 Task: Add a condition where "Channel Is" instagram direct" in pending tickets.
Action: Mouse moved to (90, 465)
Screenshot: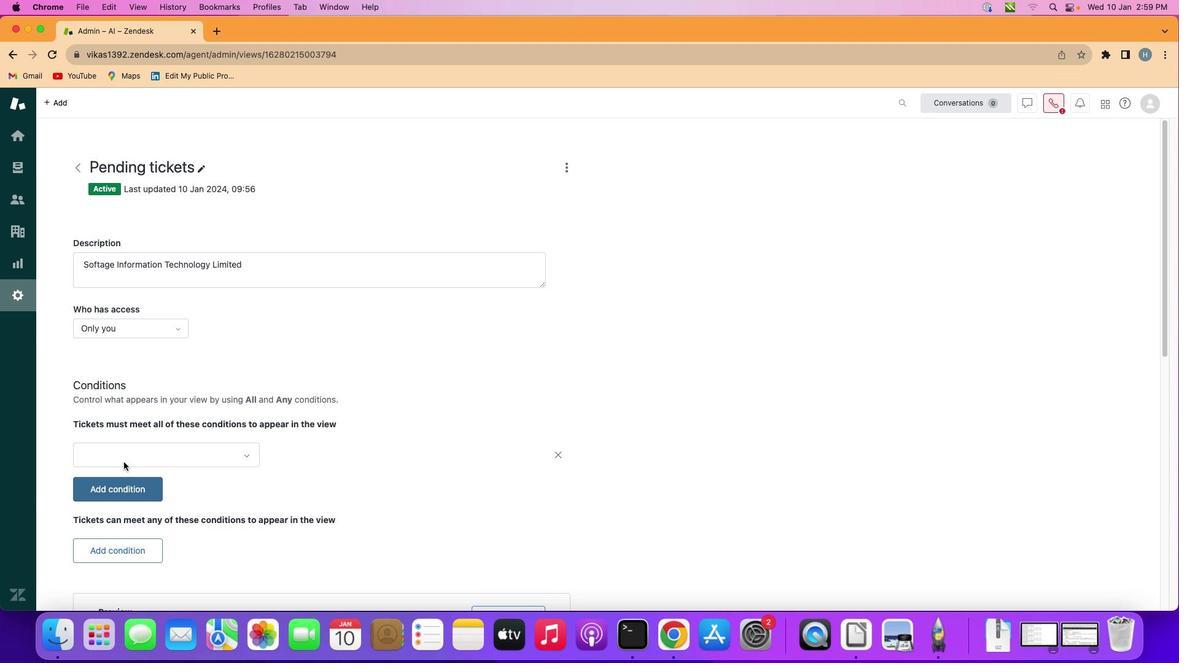 
Action: Mouse pressed left at (90, 465)
Screenshot: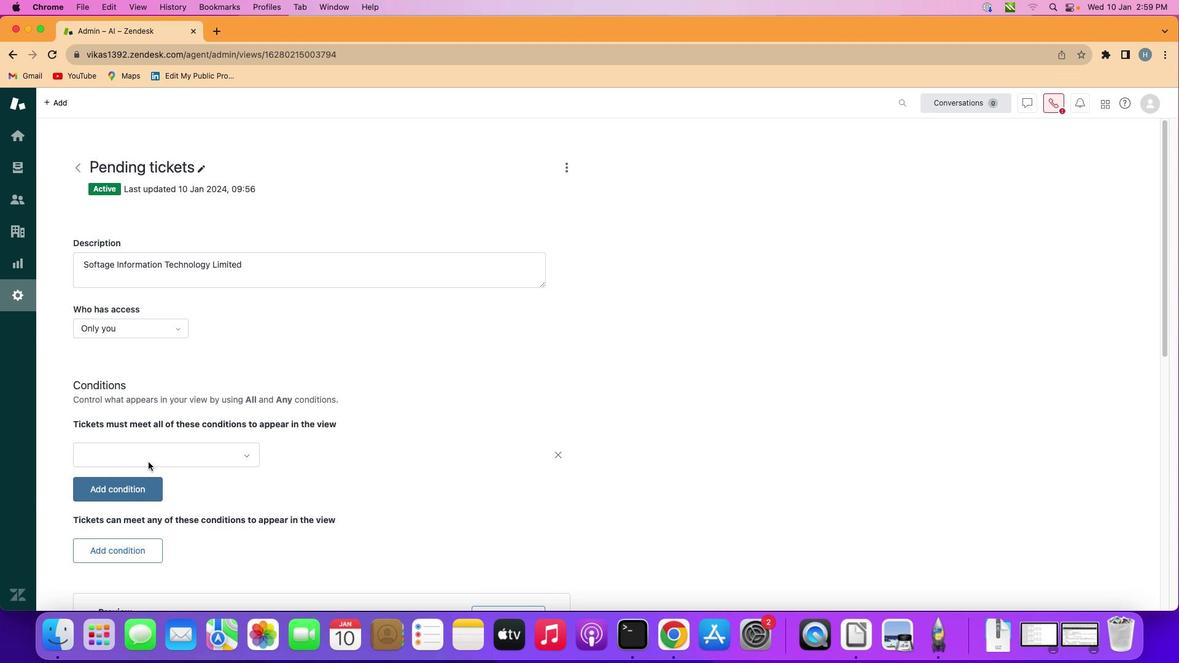
Action: Mouse moved to (164, 462)
Screenshot: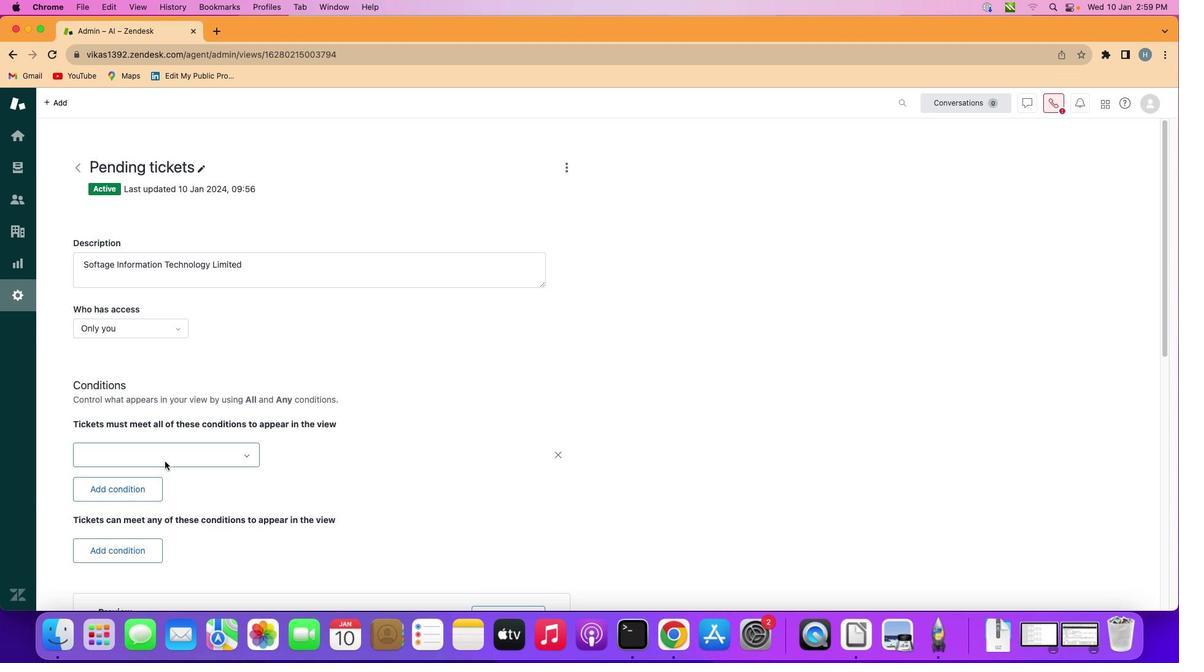 
Action: Mouse pressed left at (164, 462)
Screenshot: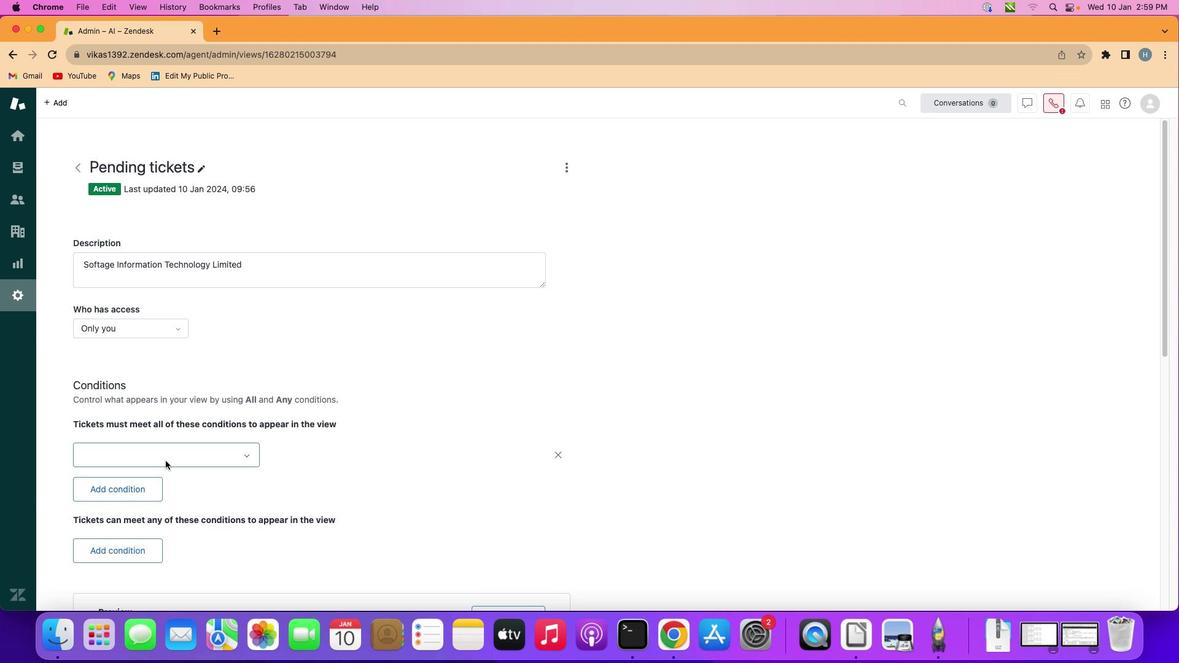 
Action: Mouse moved to (181, 355)
Screenshot: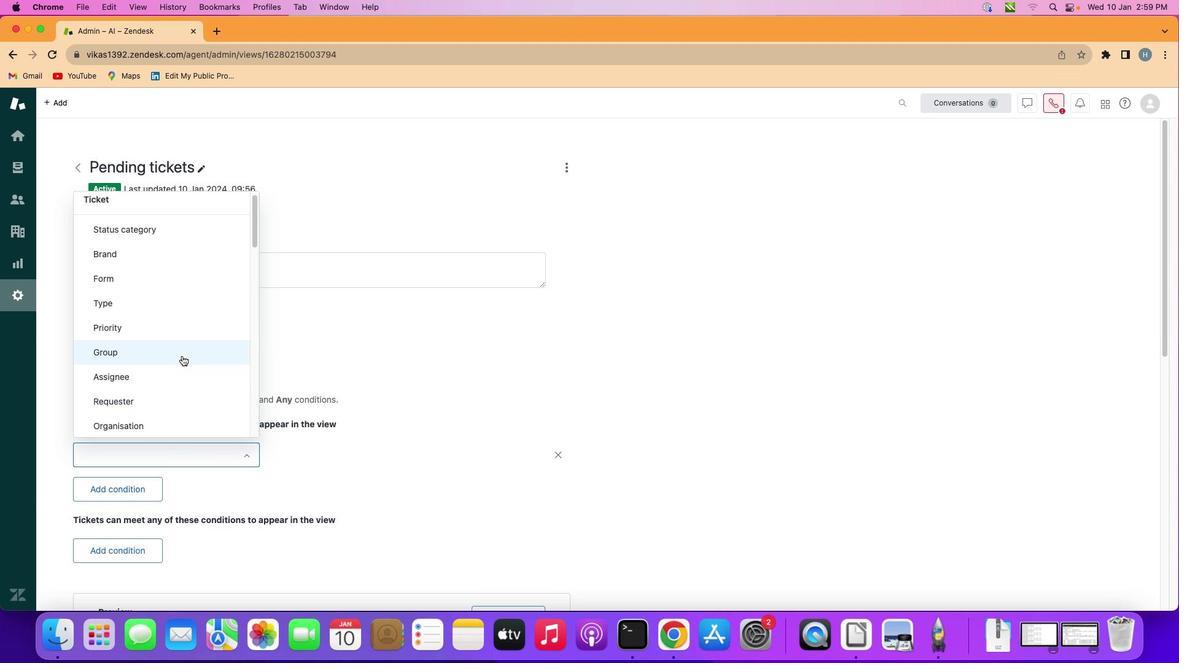 
Action: Mouse scrolled (181, 355) with delta (0, 0)
Screenshot: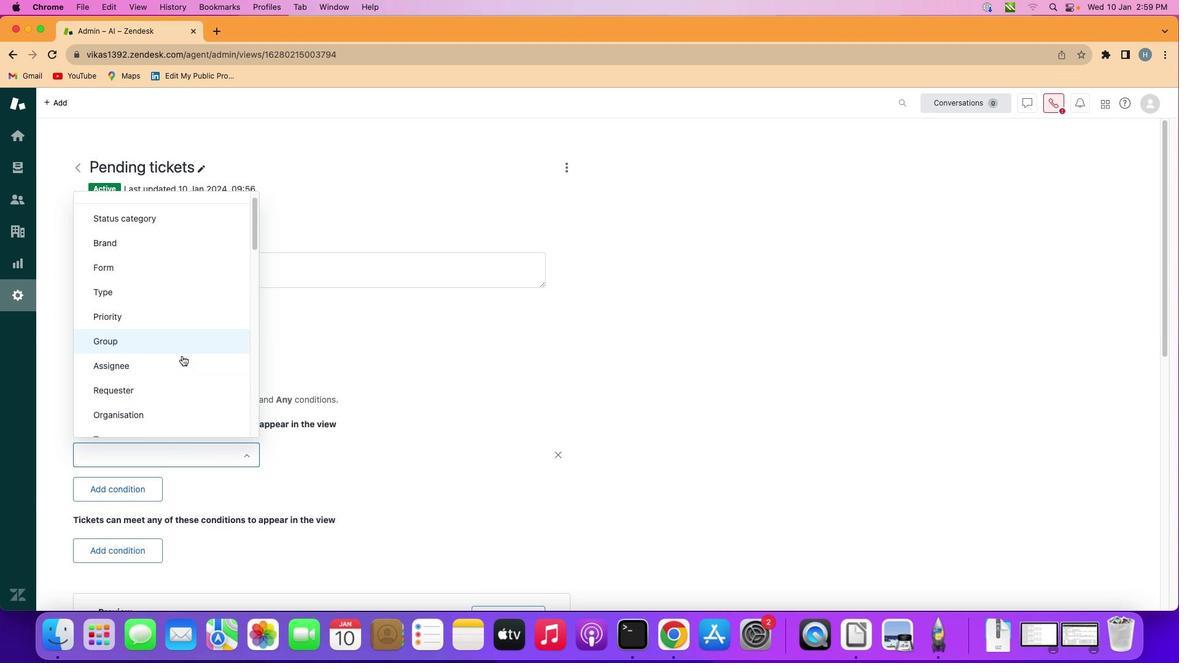 
Action: Mouse scrolled (181, 355) with delta (0, 0)
Screenshot: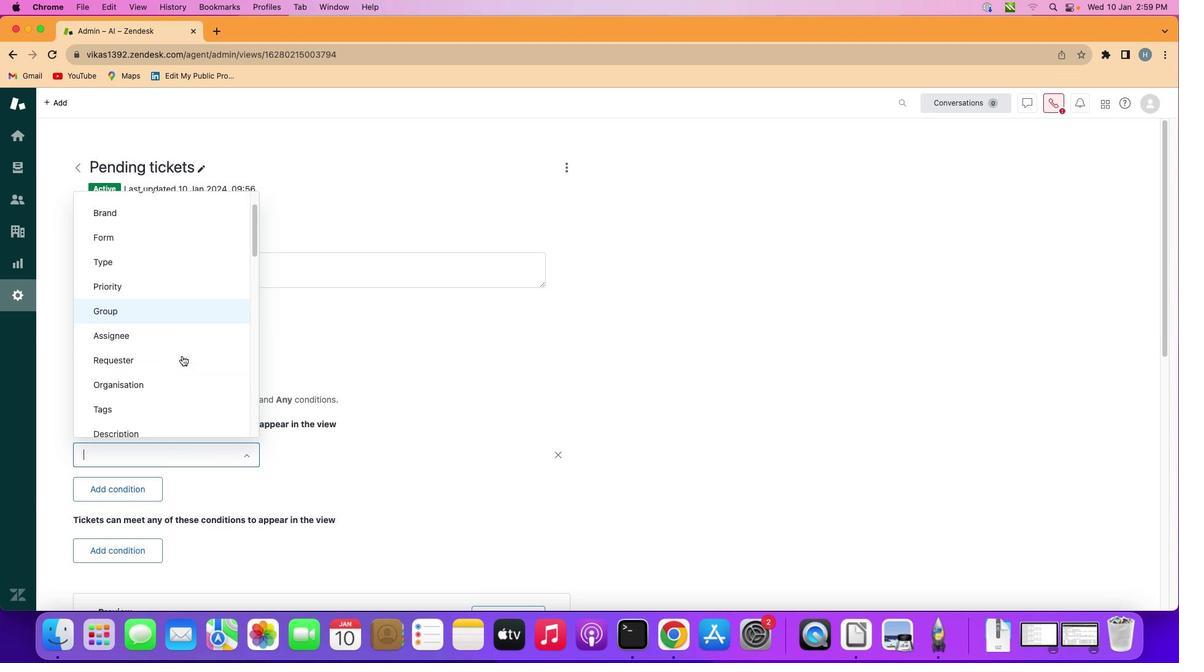 
Action: Mouse scrolled (181, 355) with delta (0, 0)
Screenshot: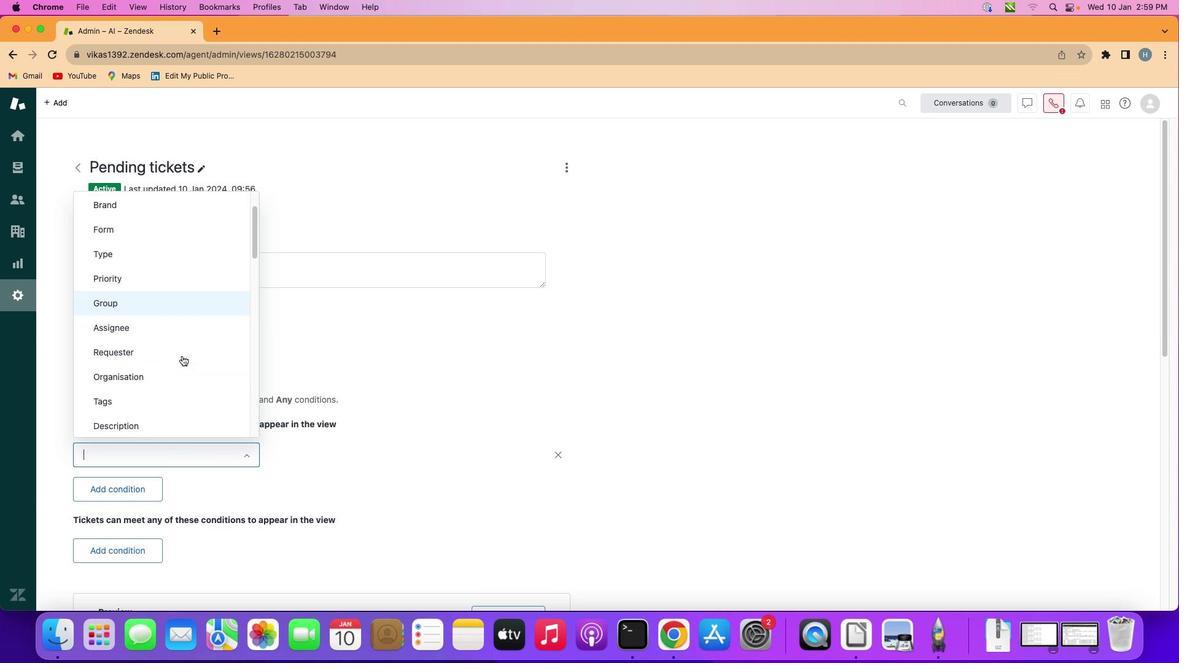 
Action: Mouse scrolled (181, 355) with delta (0, 0)
Screenshot: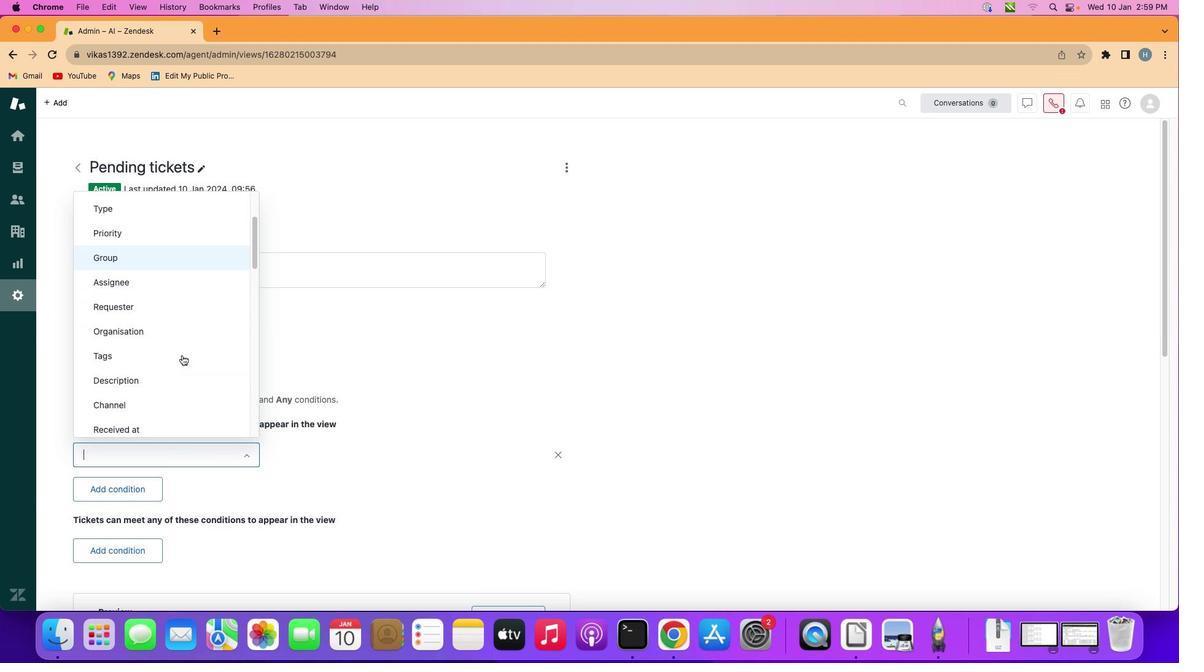 
Action: Mouse moved to (181, 355)
Screenshot: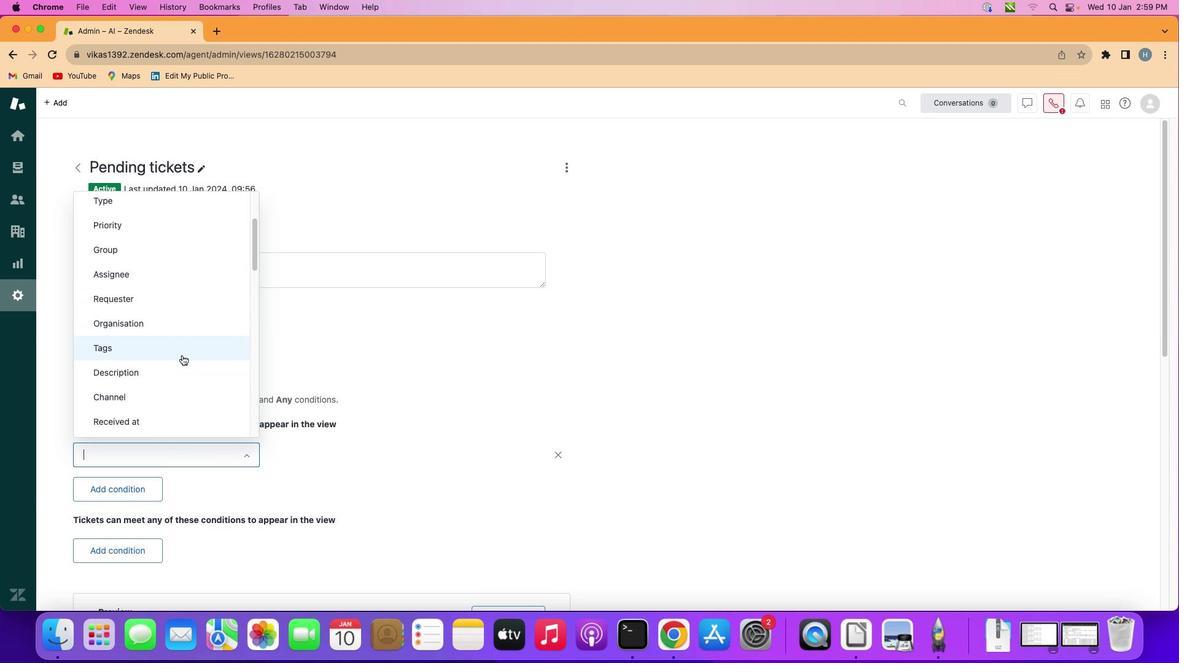 
Action: Mouse scrolled (181, 355) with delta (0, 0)
Screenshot: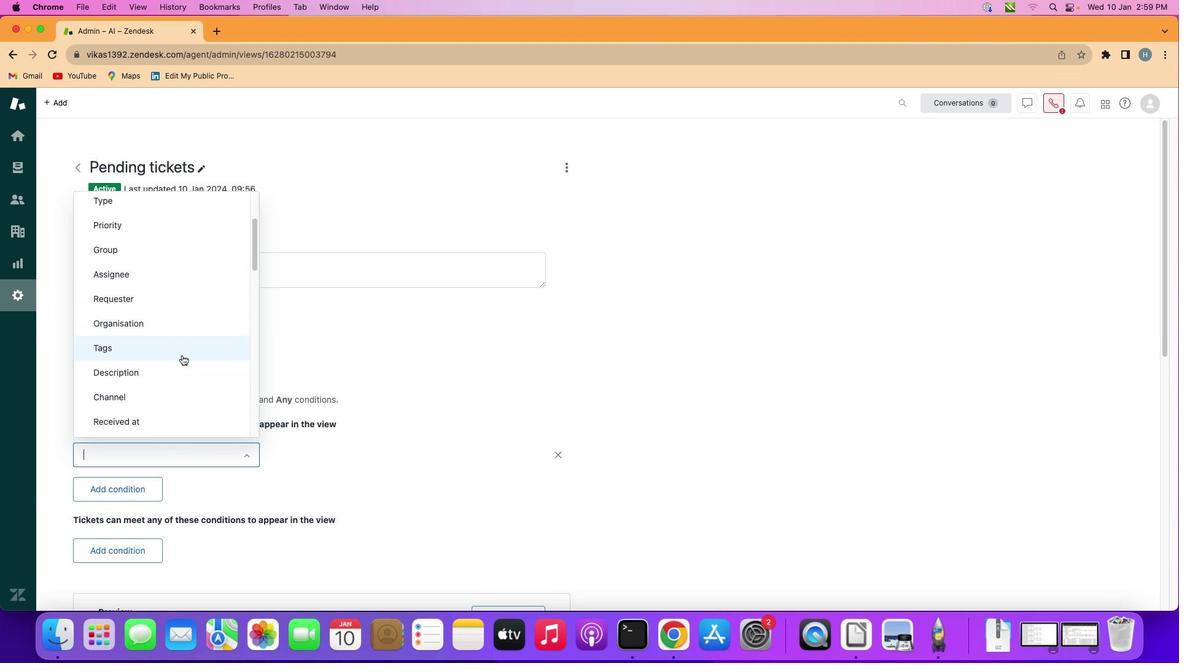 
Action: Mouse moved to (175, 391)
Screenshot: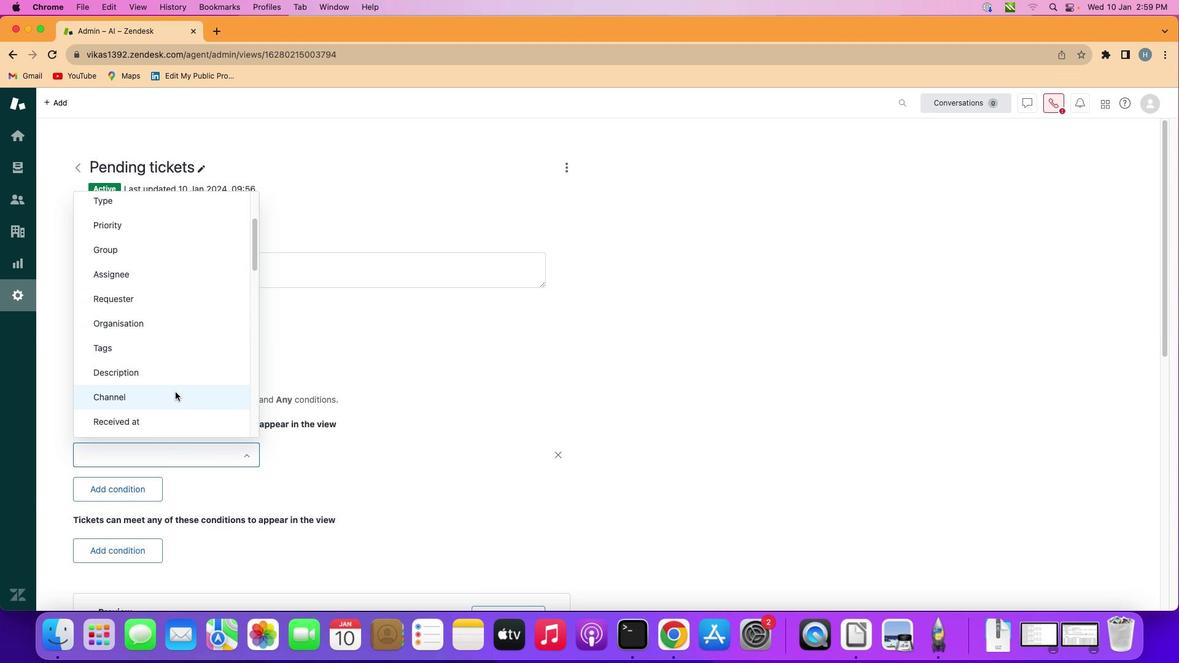 
Action: Mouse pressed left at (175, 391)
Screenshot: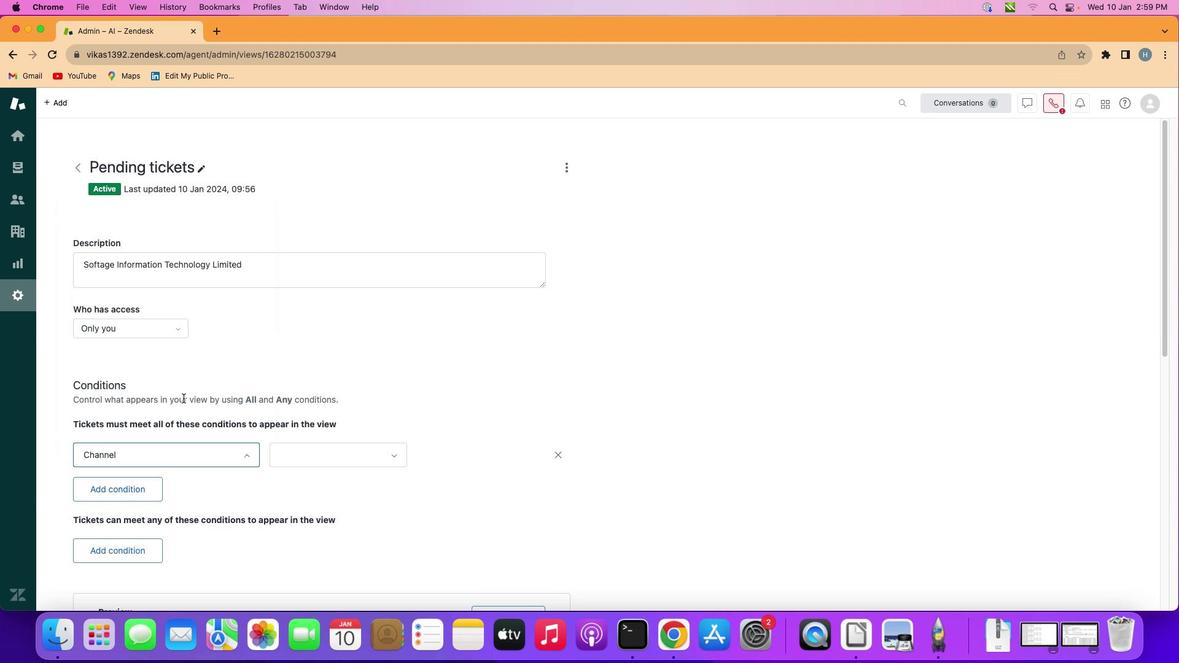 
Action: Mouse moved to (304, 446)
Screenshot: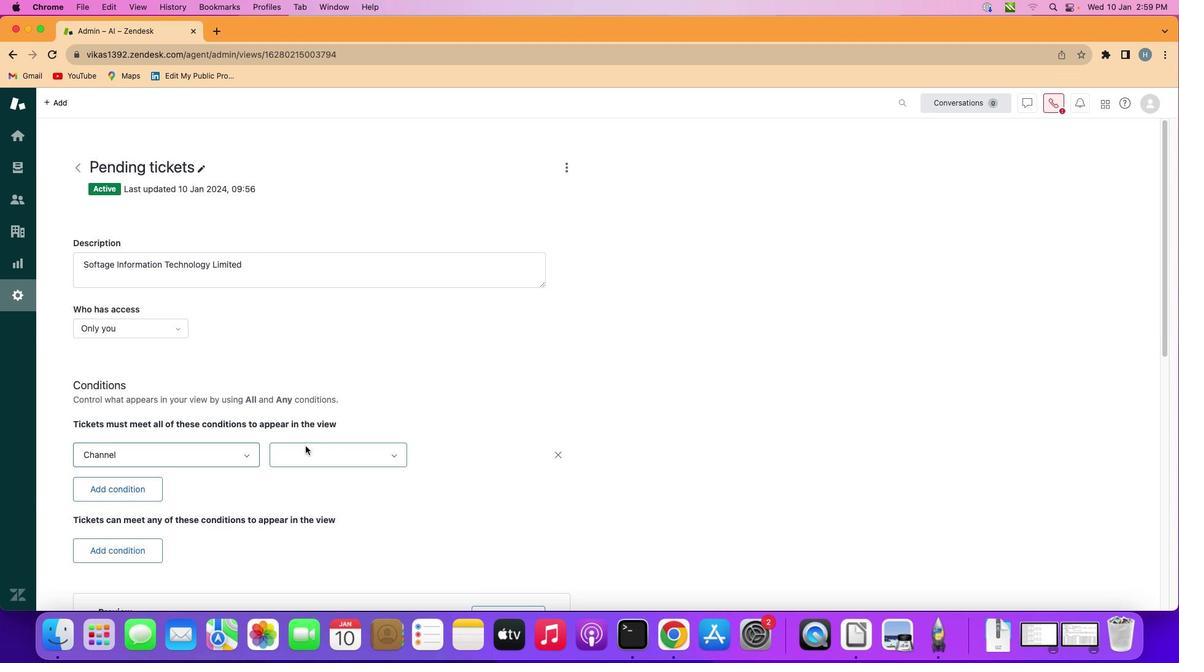 
Action: Mouse pressed left at (304, 446)
Screenshot: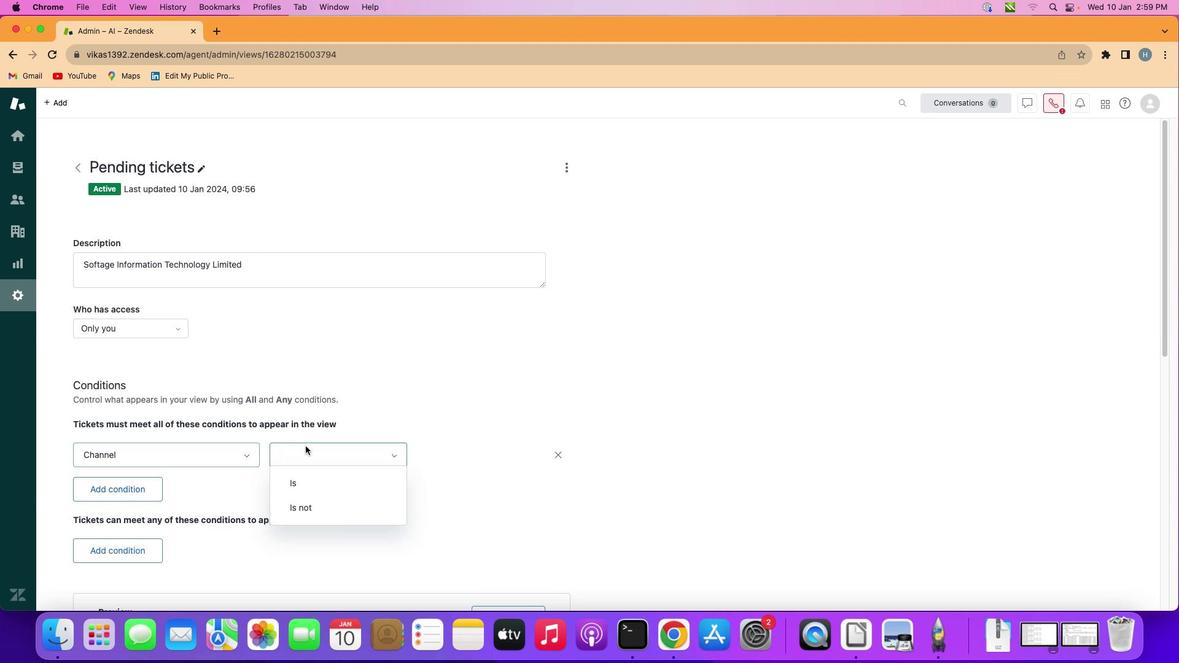 
Action: Mouse moved to (310, 478)
Screenshot: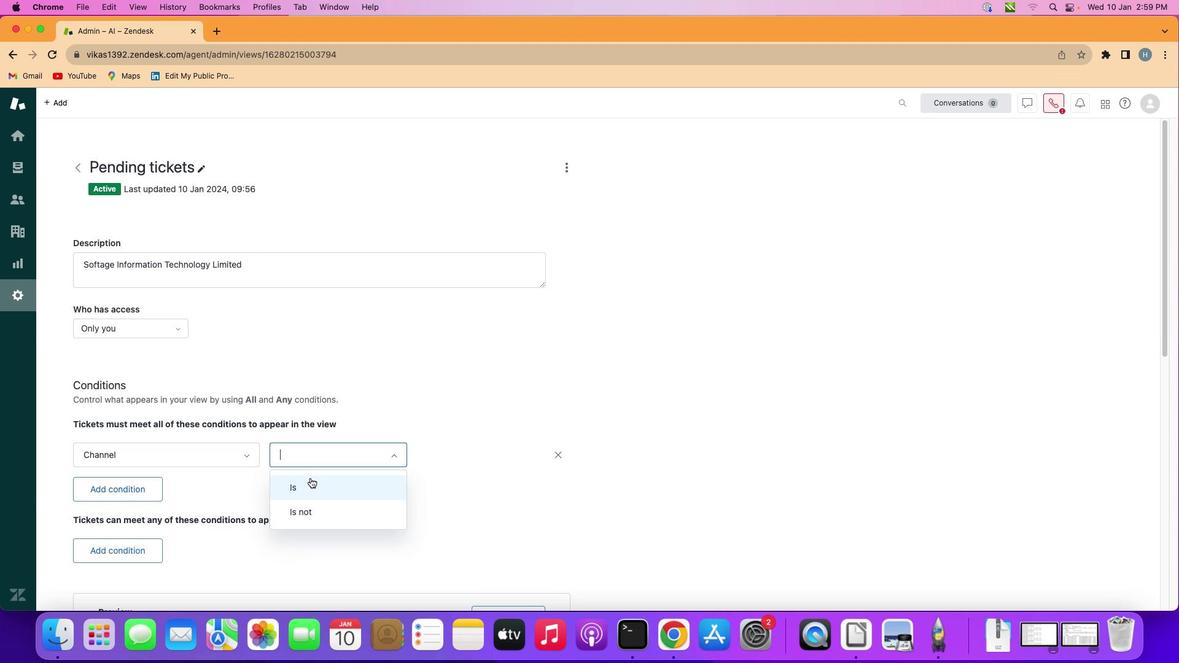
Action: Mouse pressed left at (310, 478)
Screenshot: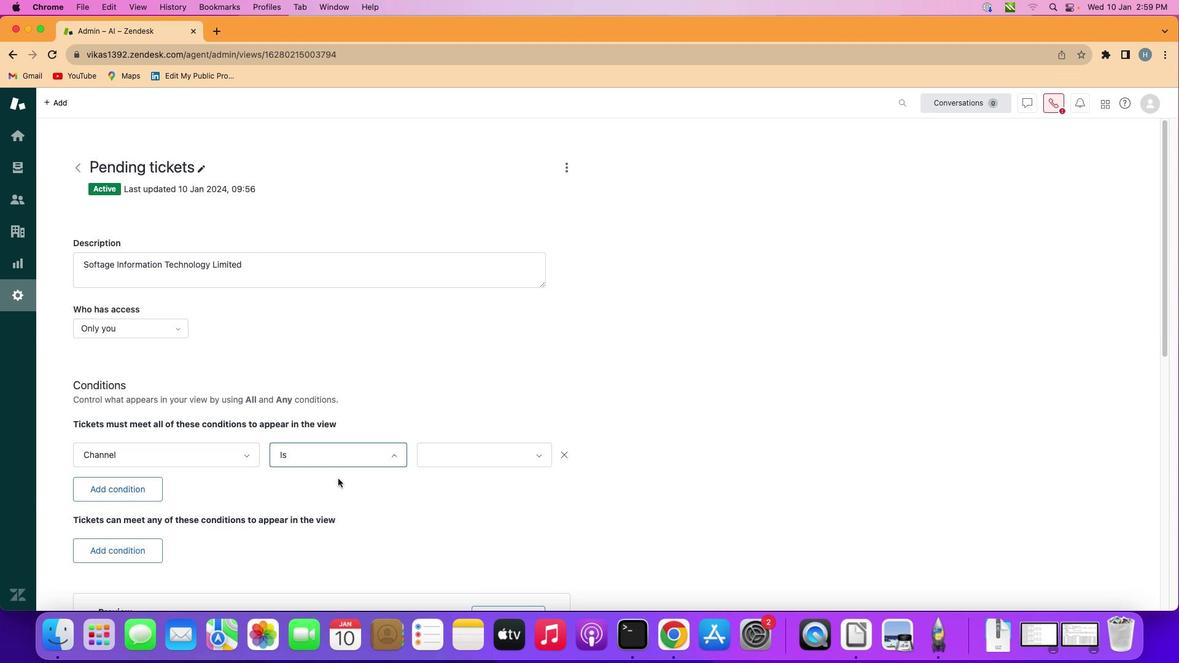 
Action: Mouse moved to (452, 455)
Screenshot: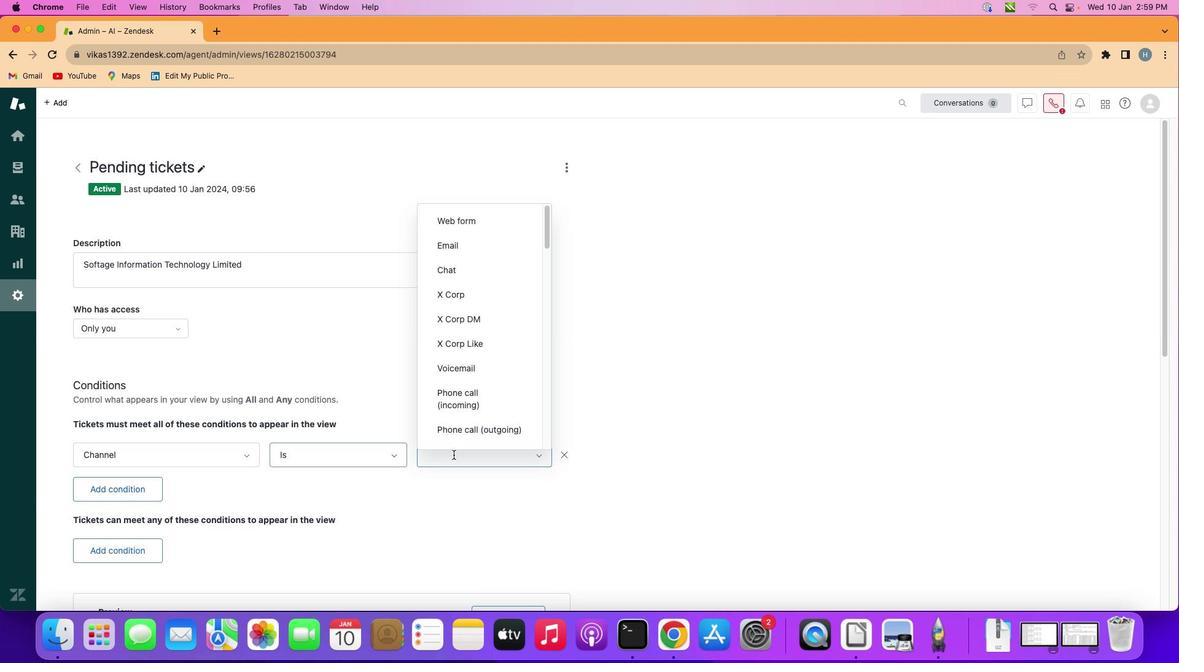 
Action: Mouse pressed left at (452, 455)
Screenshot: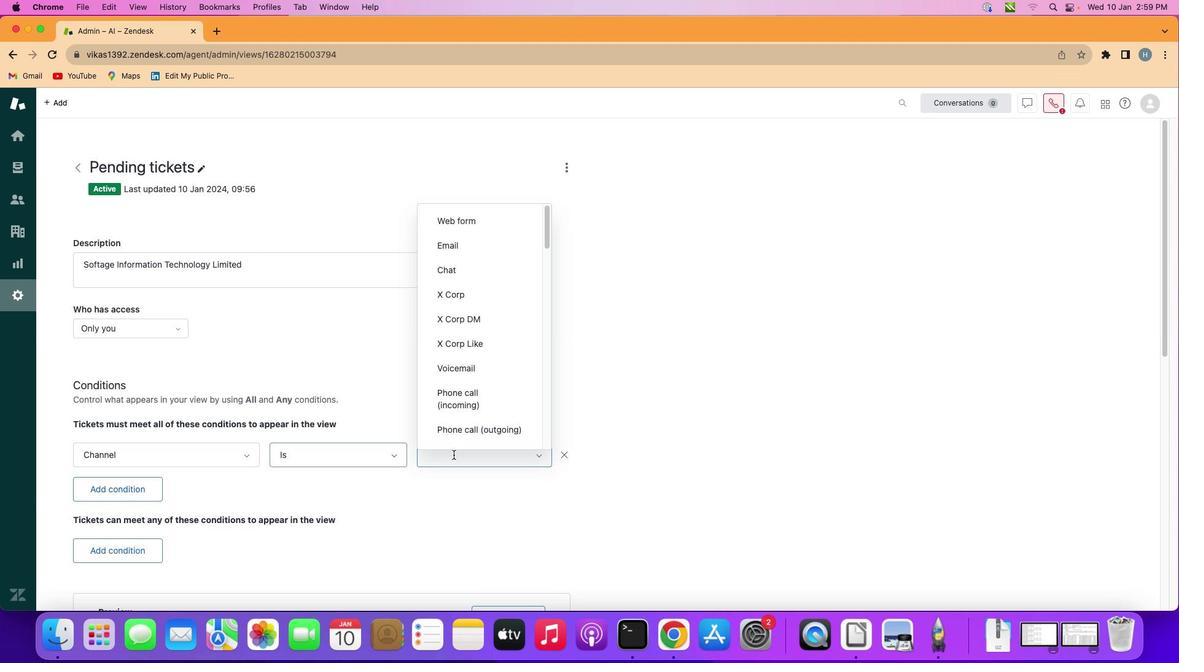 
Action: Mouse moved to (489, 354)
Screenshot: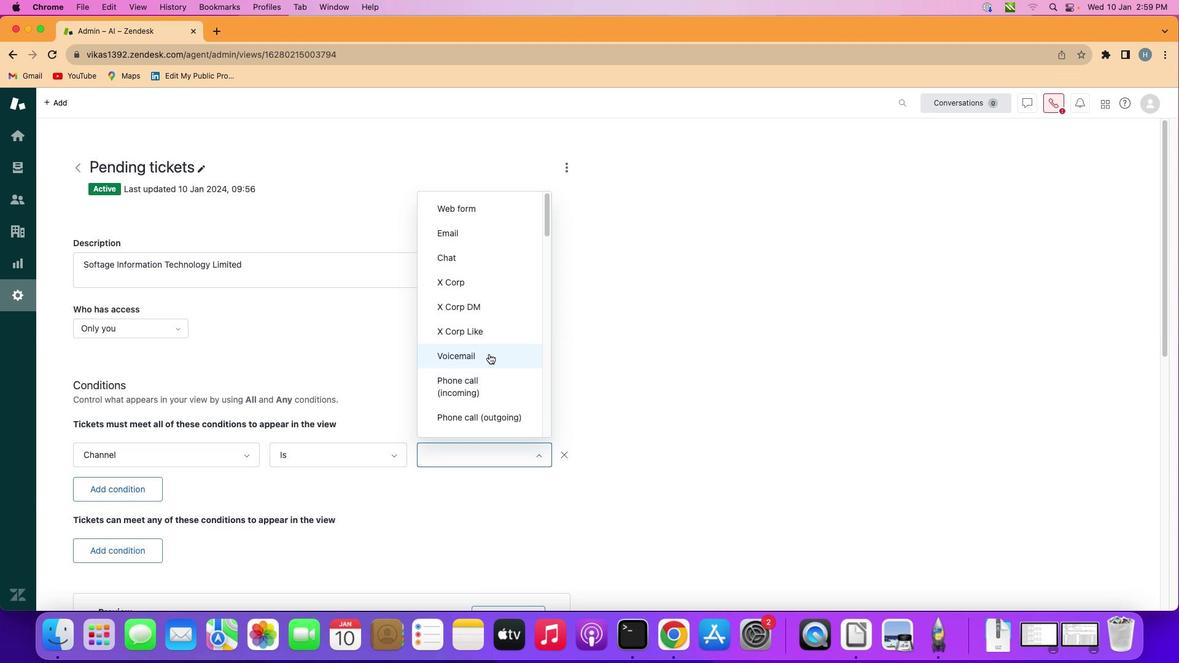 
Action: Mouse scrolled (489, 354) with delta (0, 0)
Screenshot: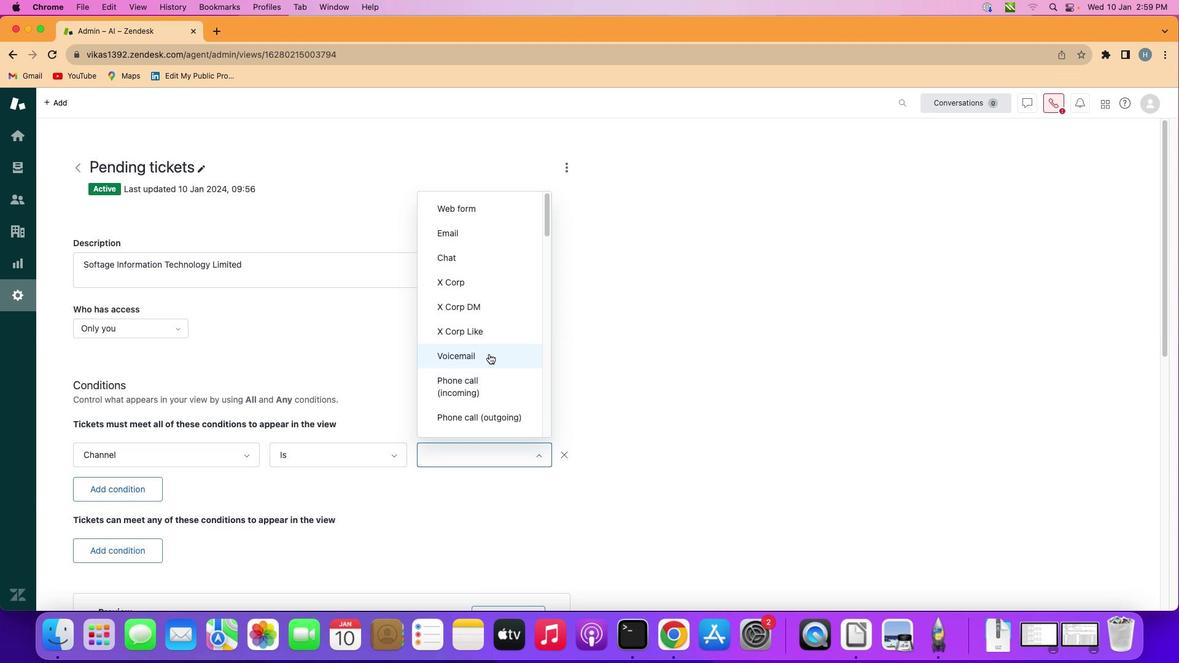 
Action: Mouse scrolled (489, 354) with delta (0, -1)
Screenshot: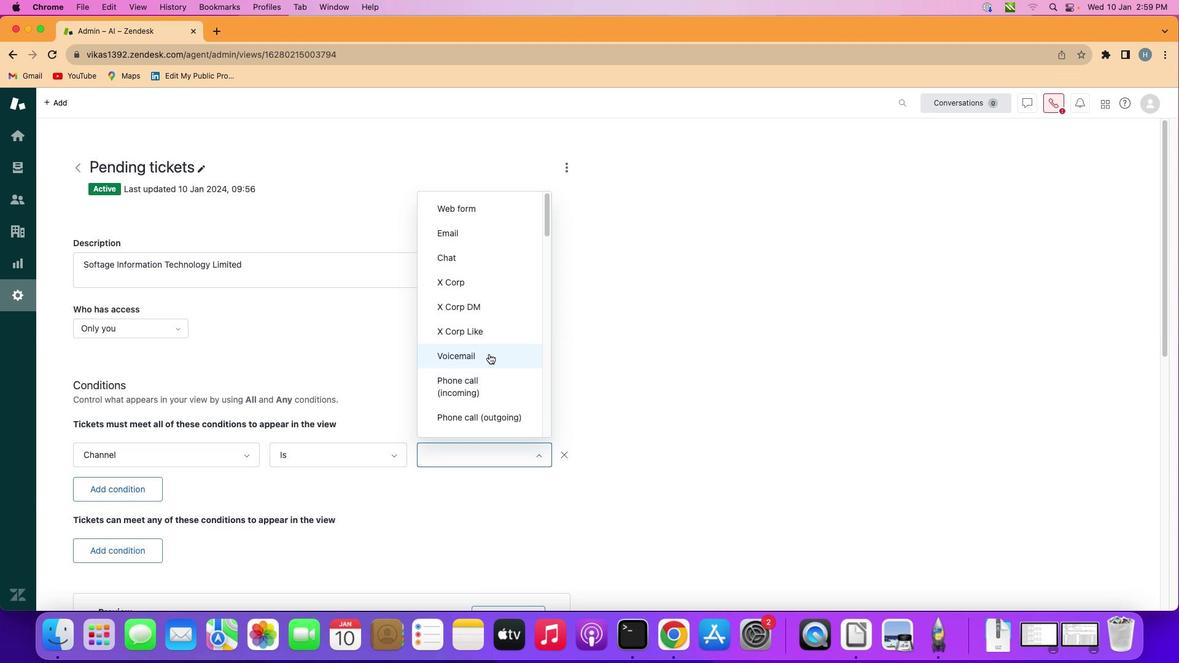 
Action: Mouse moved to (489, 353)
Screenshot: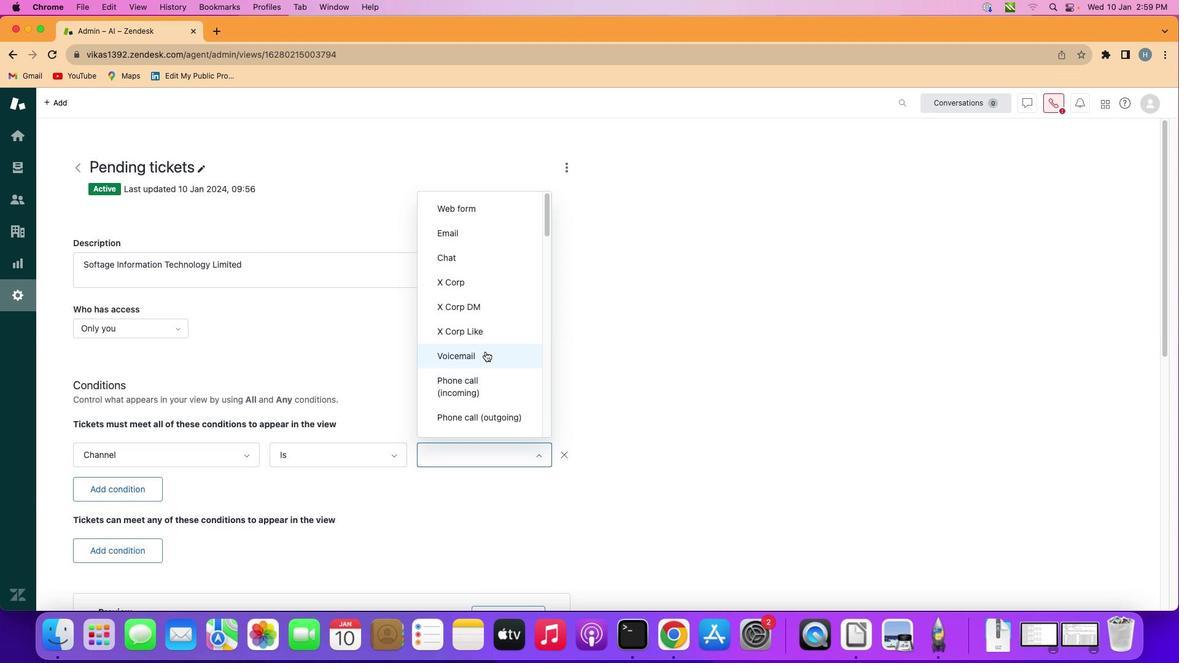 
Action: Mouse scrolled (489, 353) with delta (0, 0)
Screenshot: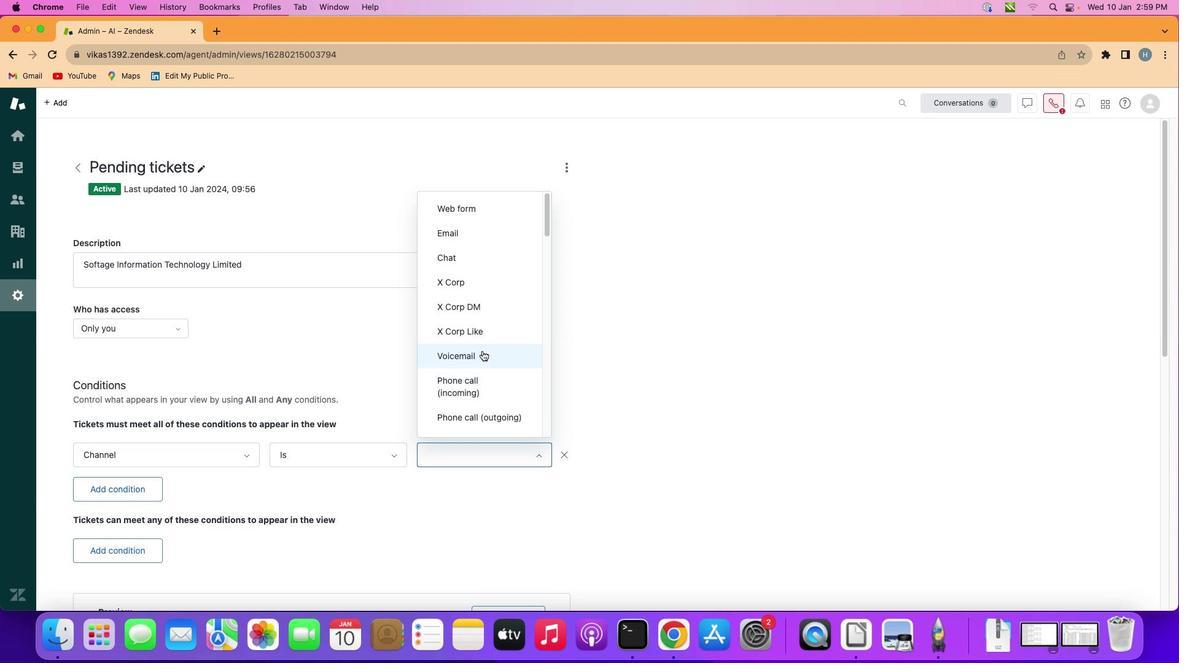 
Action: Mouse scrolled (489, 353) with delta (0, 0)
Screenshot: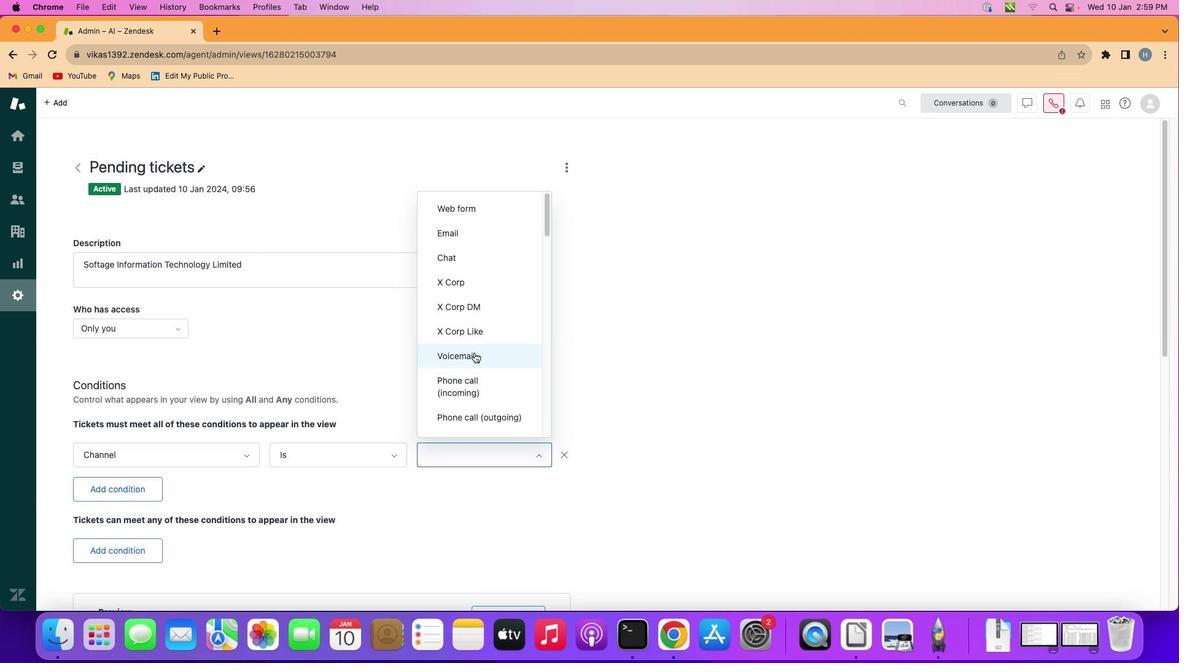 
Action: Mouse moved to (473, 355)
Screenshot: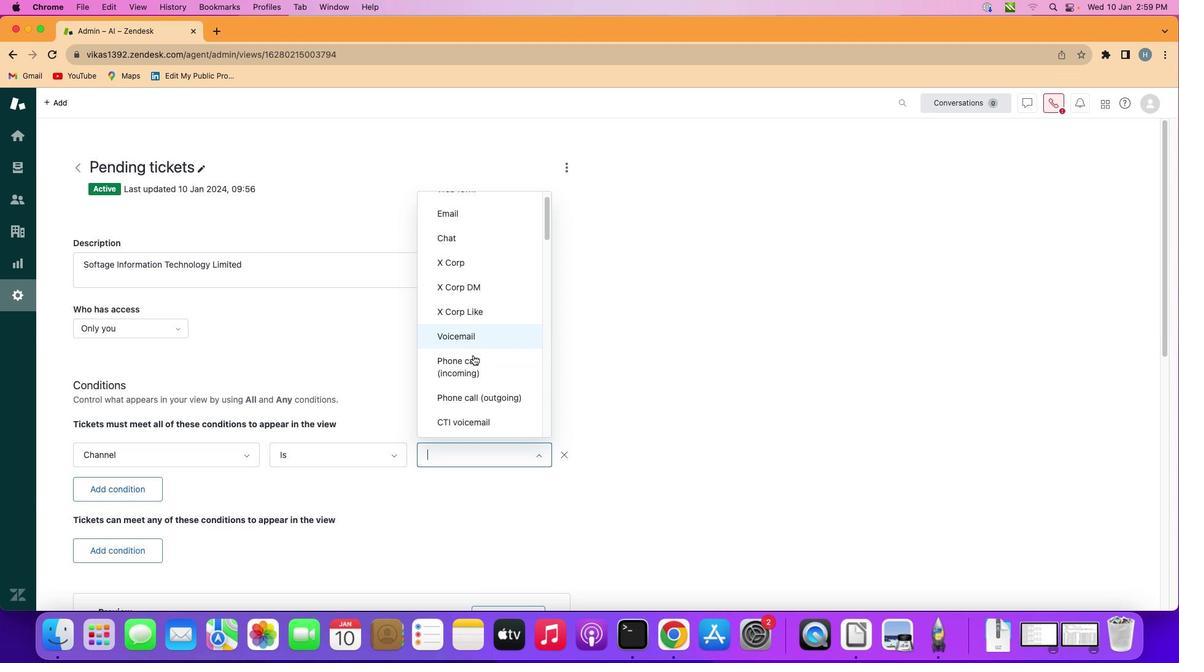 
Action: Mouse scrolled (473, 355) with delta (0, 0)
Screenshot: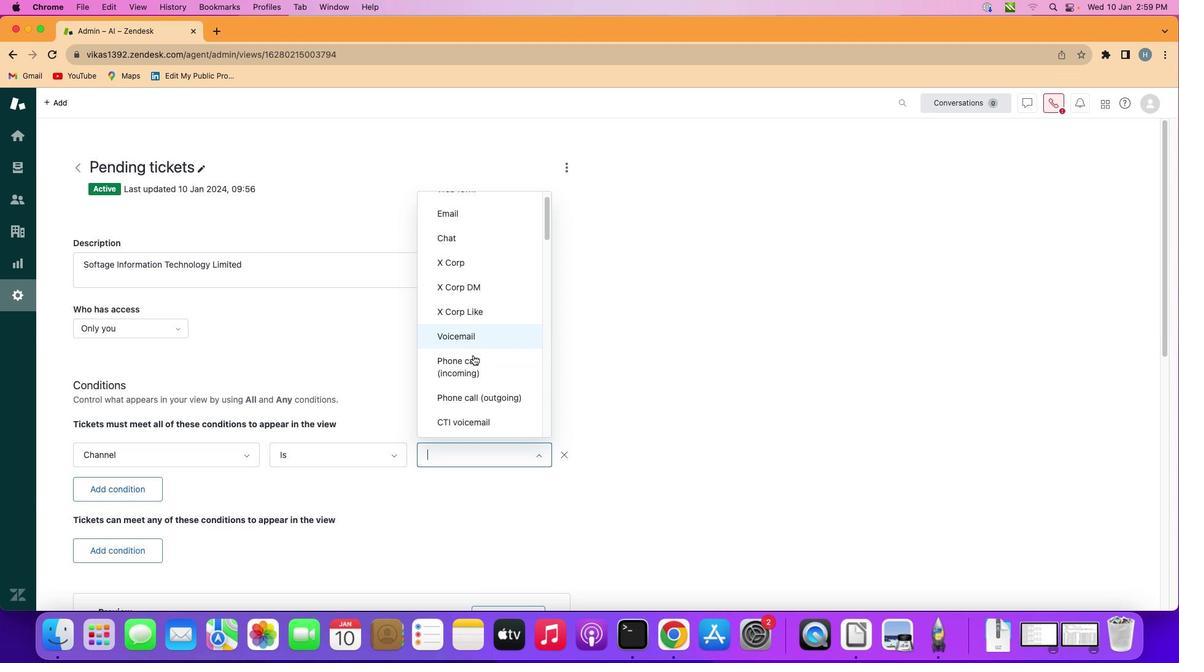
Action: Mouse moved to (473, 355)
Screenshot: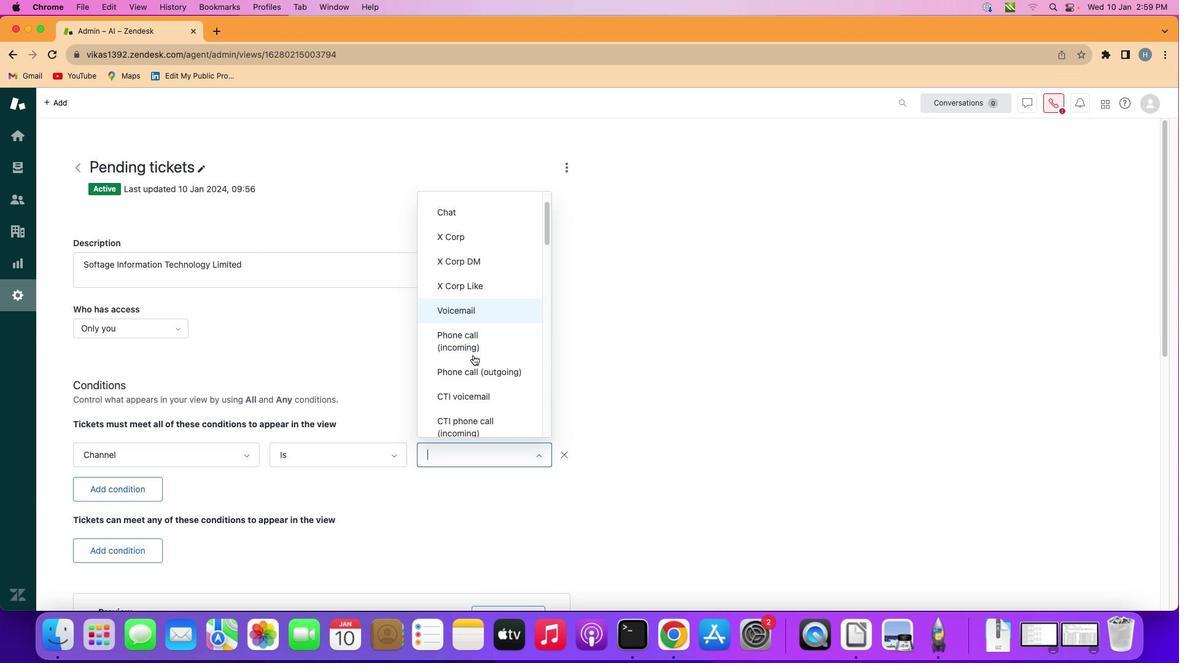 
Action: Mouse scrolled (473, 355) with delta (0, 0)
Screenshot: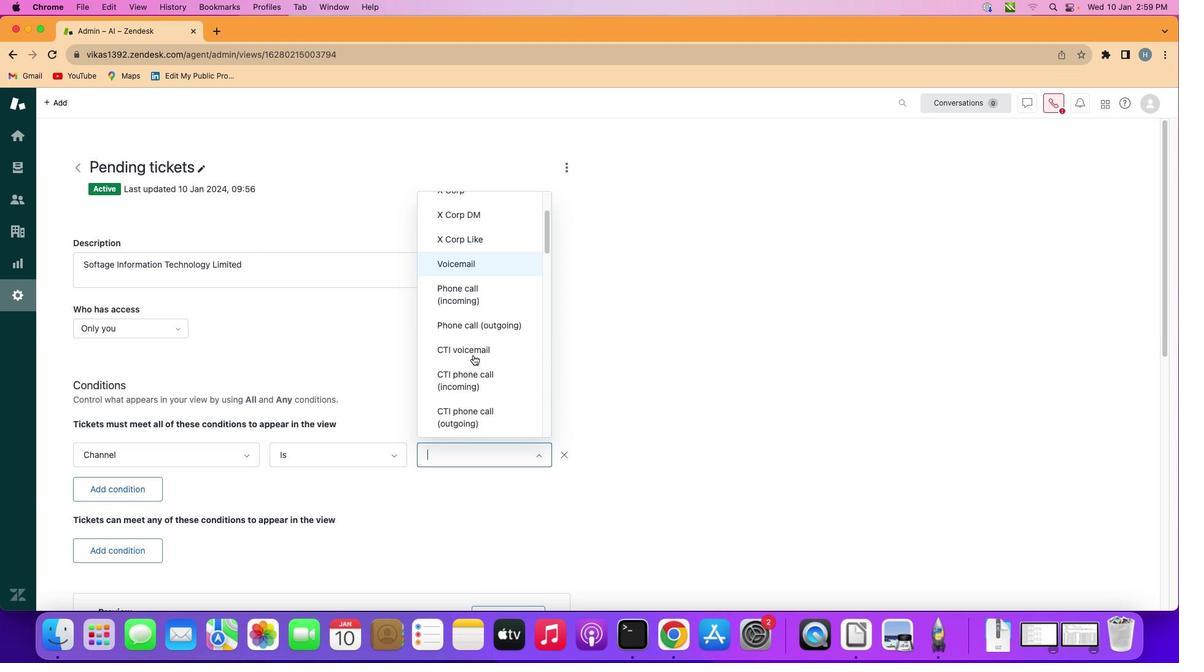 
Action: Mouse scrolled (473, 355) with delta (0, 0)
Screenshot: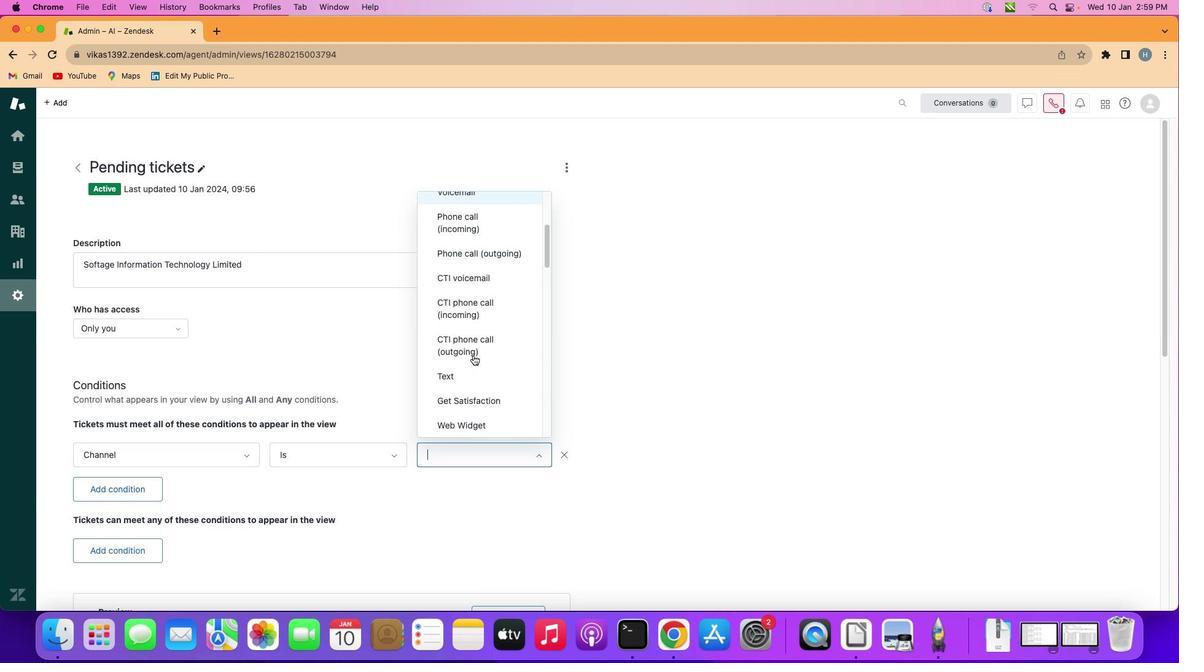 
Action: Mouse scrolled (473, 355) with delta (0, 0)
Screenshot: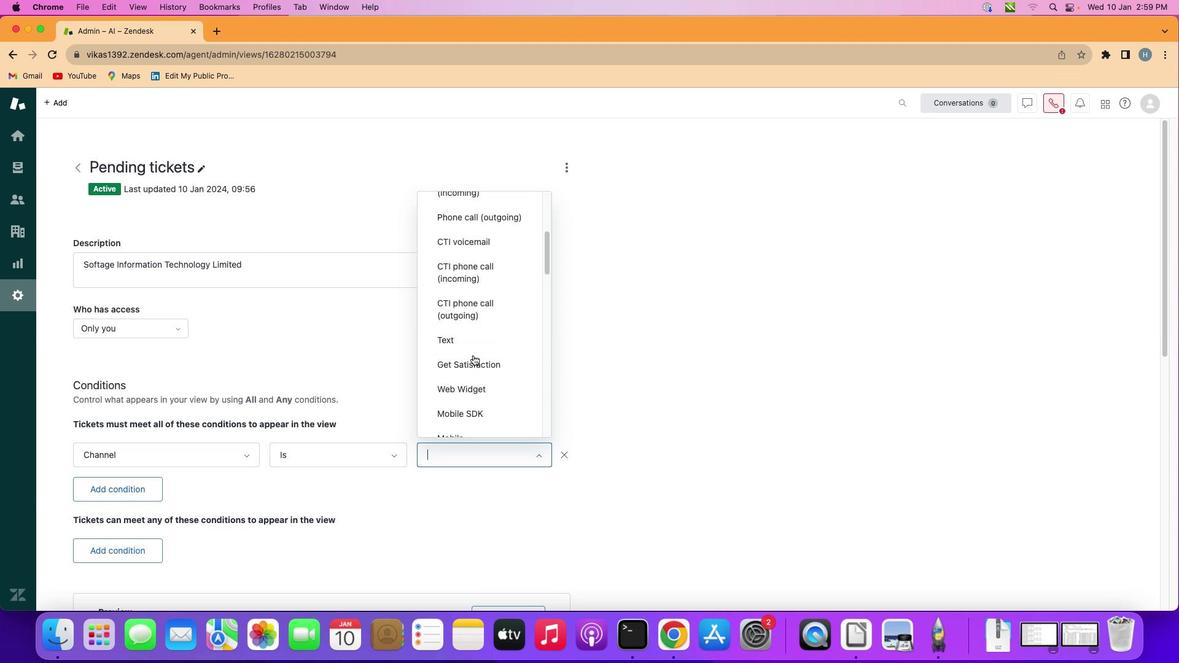 
Action: Mouse scrolled (473, 355) with delta (0, -2)
Screenshot: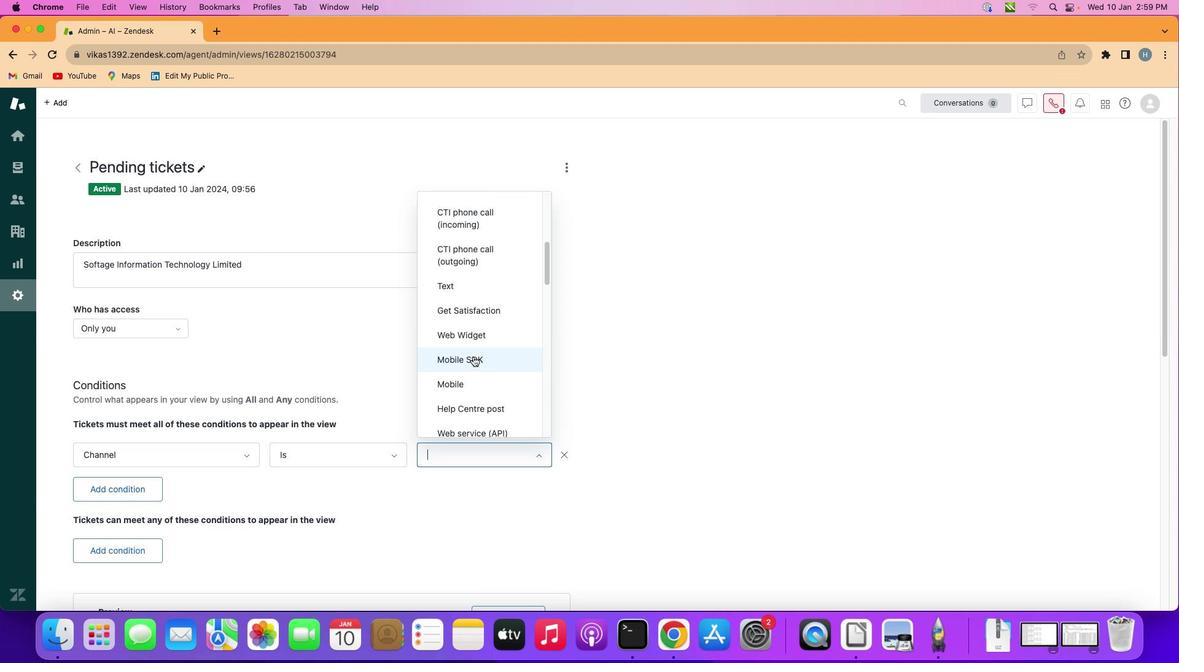 
Action: Mouse moved to (473, 358)
Screenshot: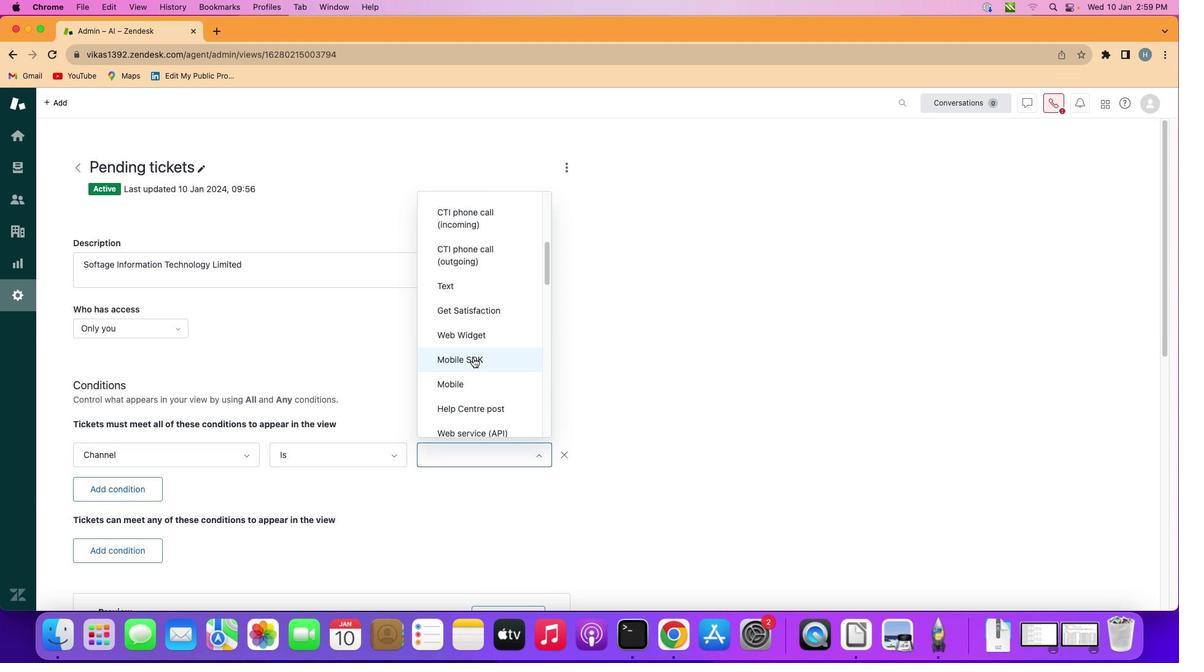 
Action: Mouse scrolled (473, 358) with delta (0, 0)
Screenshot: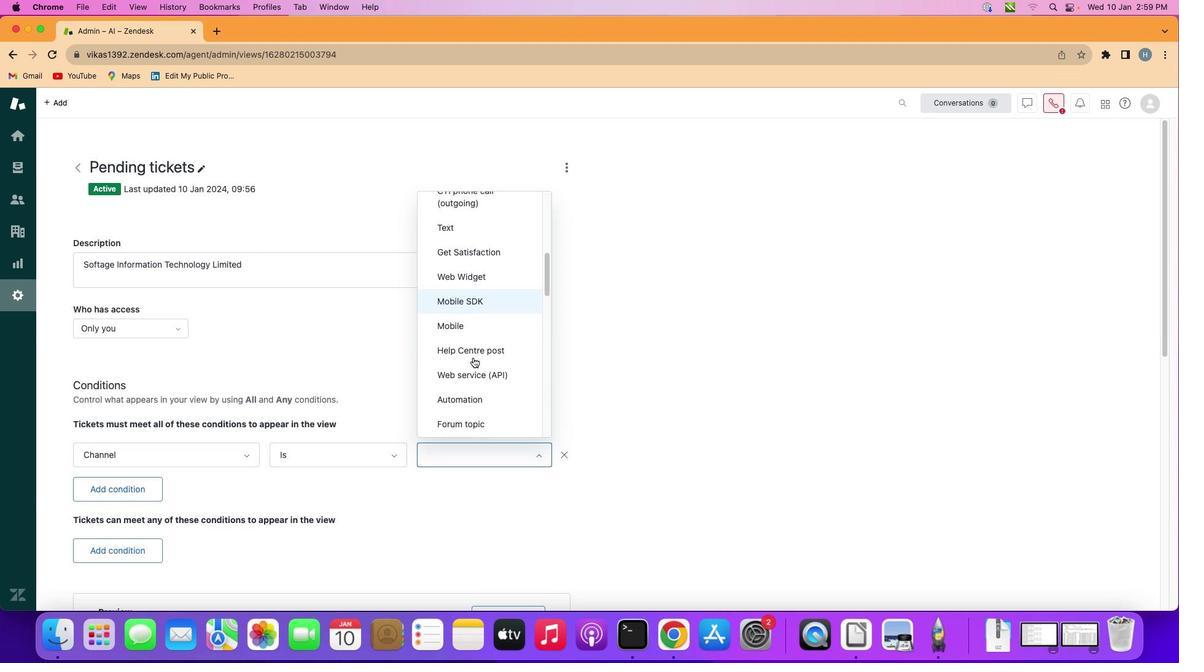 
Action: Mouse scrolled (473, 358) with delta (0, -1)
Screenshot: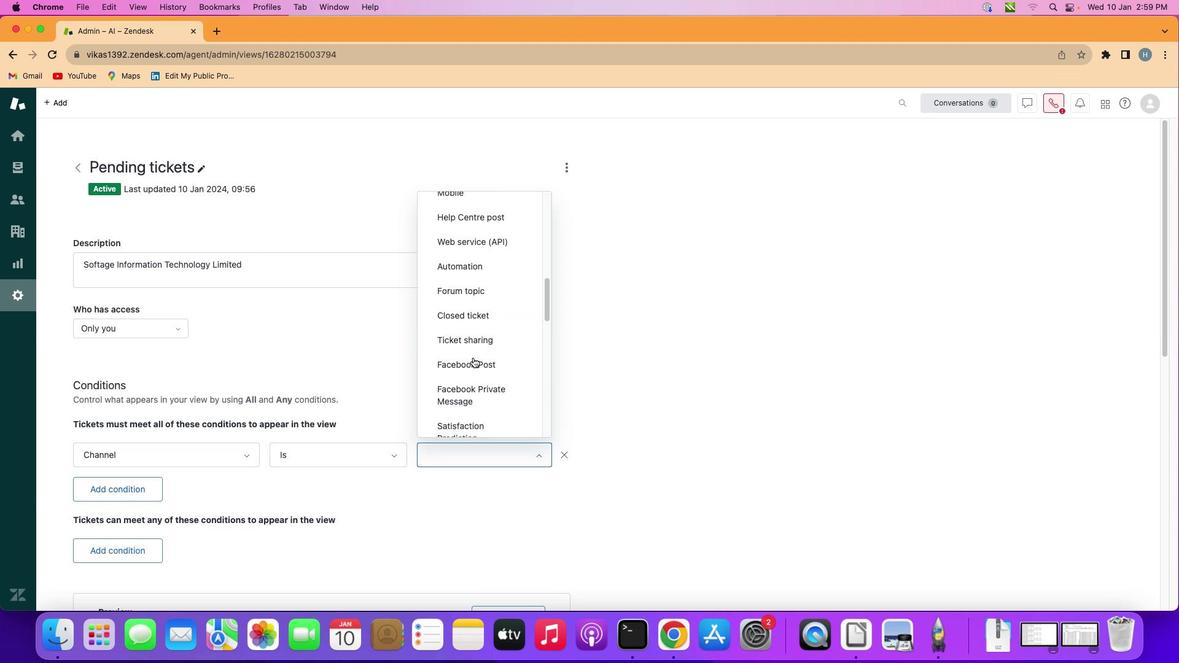 
Action: Mouse scrolled (473, 358) with delta (0, 0)
Screenshot: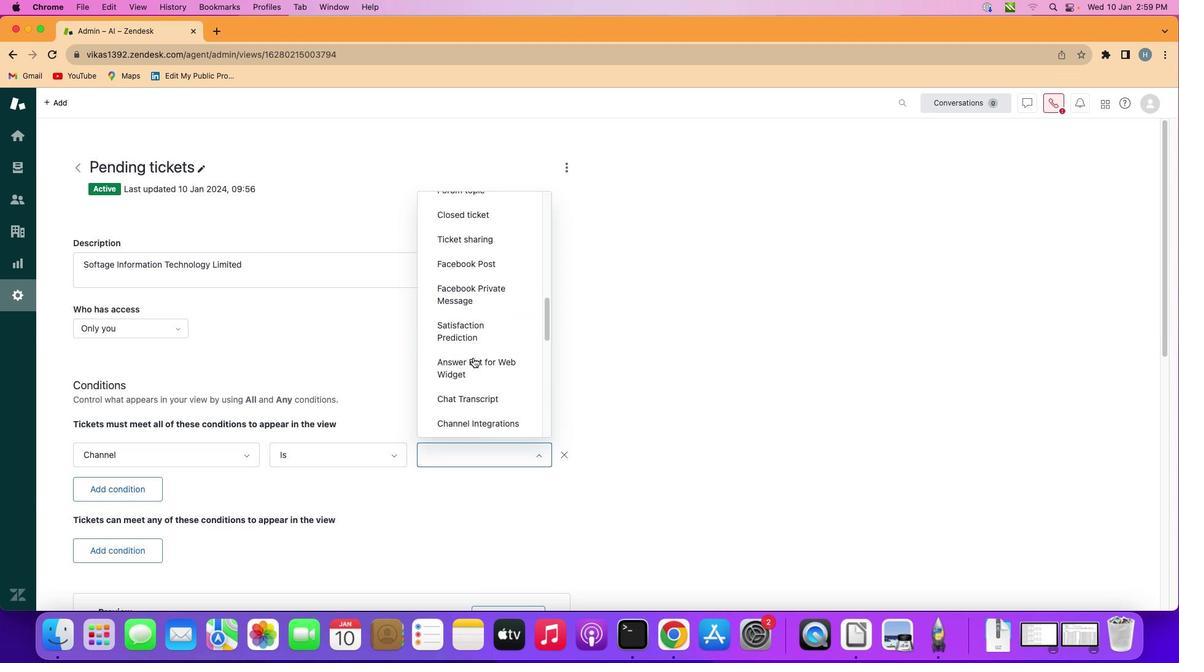 
Action: Mouse scrolled (473, 358) with delta (0, -2)
Screenshot: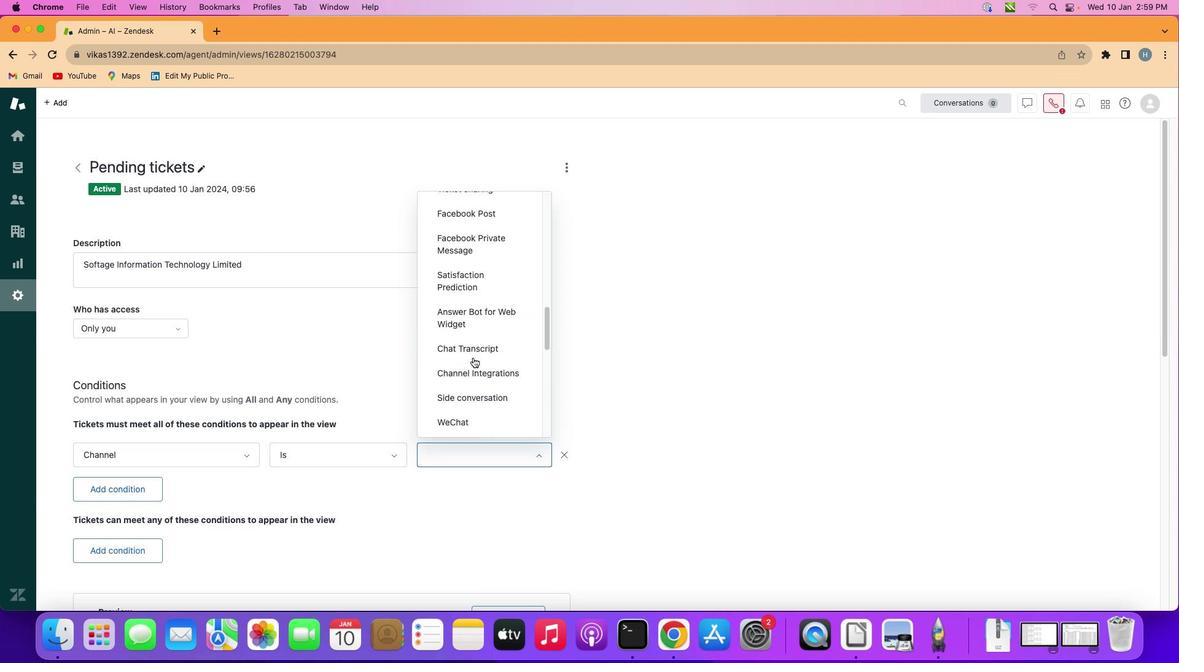 
Action: Mouse scrolled (473, 358) with delta (0, -2)
Screenshot: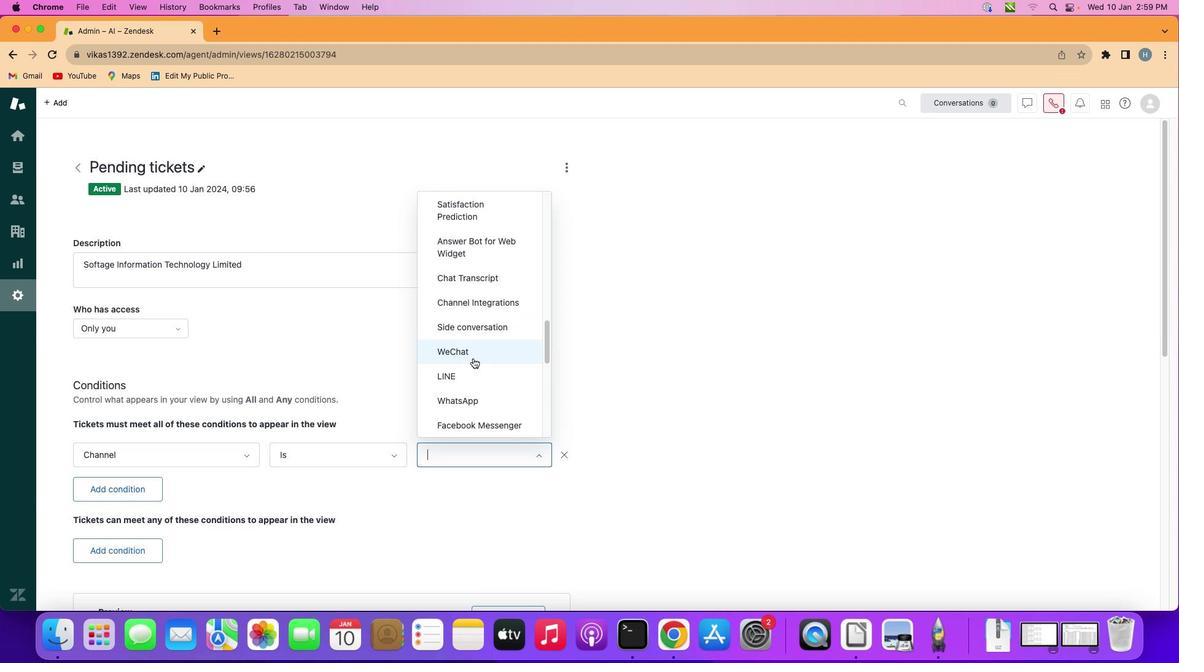 
Action: Mouse moved to (473, 358)
Screenshot: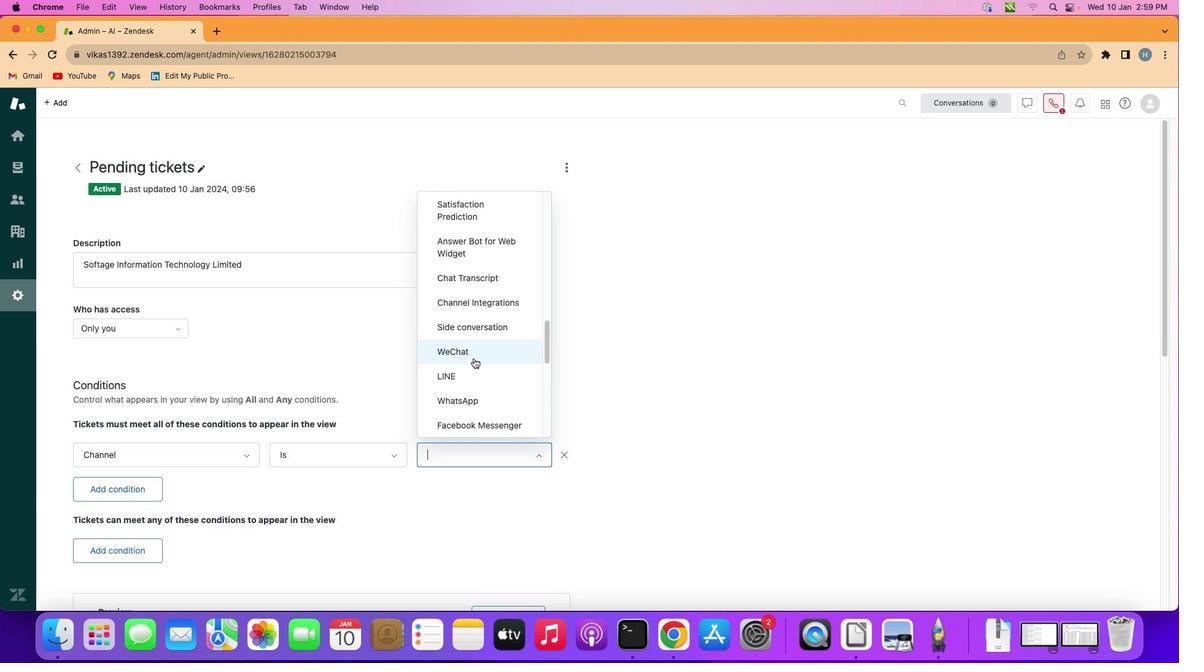 
Action: Mouse scrolled (473, 358) with delta (0, 0)
Screenshot: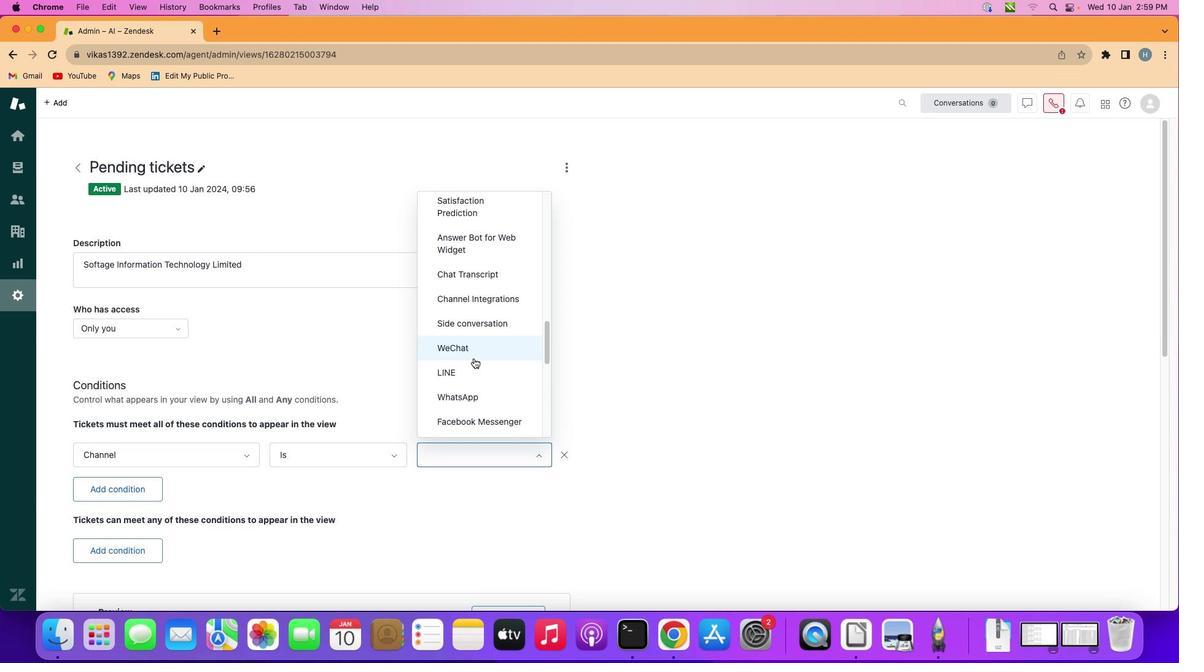 
Action: Mouse scrolled (473, 358) with delta (0, 0)
Screenshot: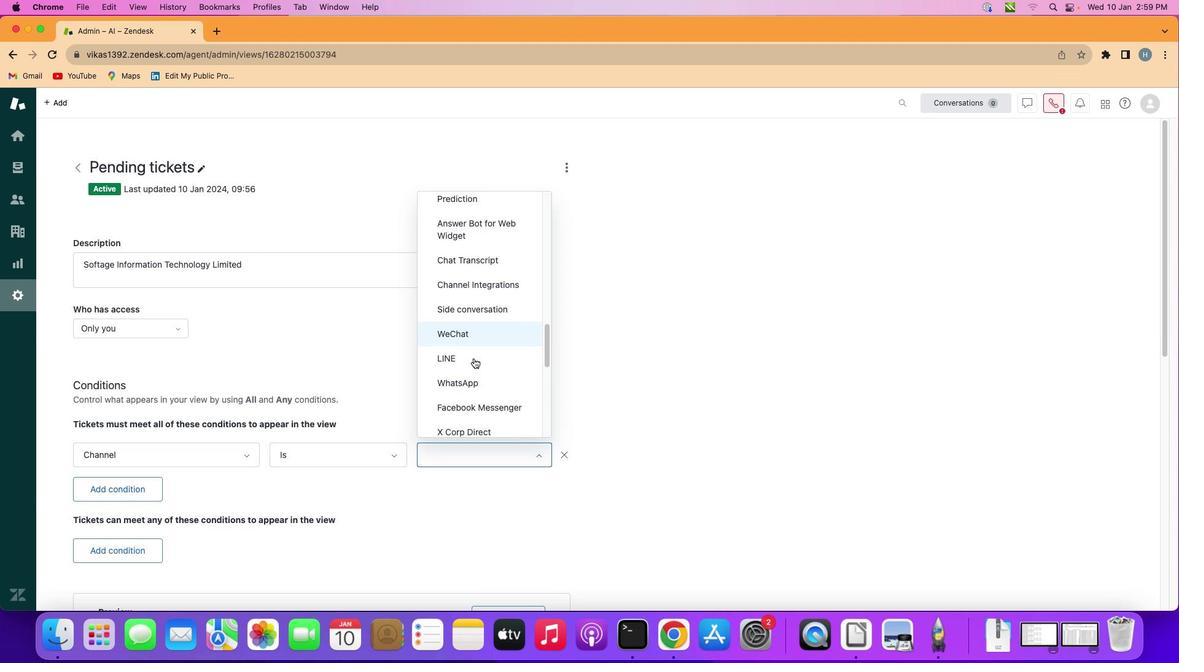 
Action: Mouse scrolled (473, 358) with delta (0, 0)
Screenshot: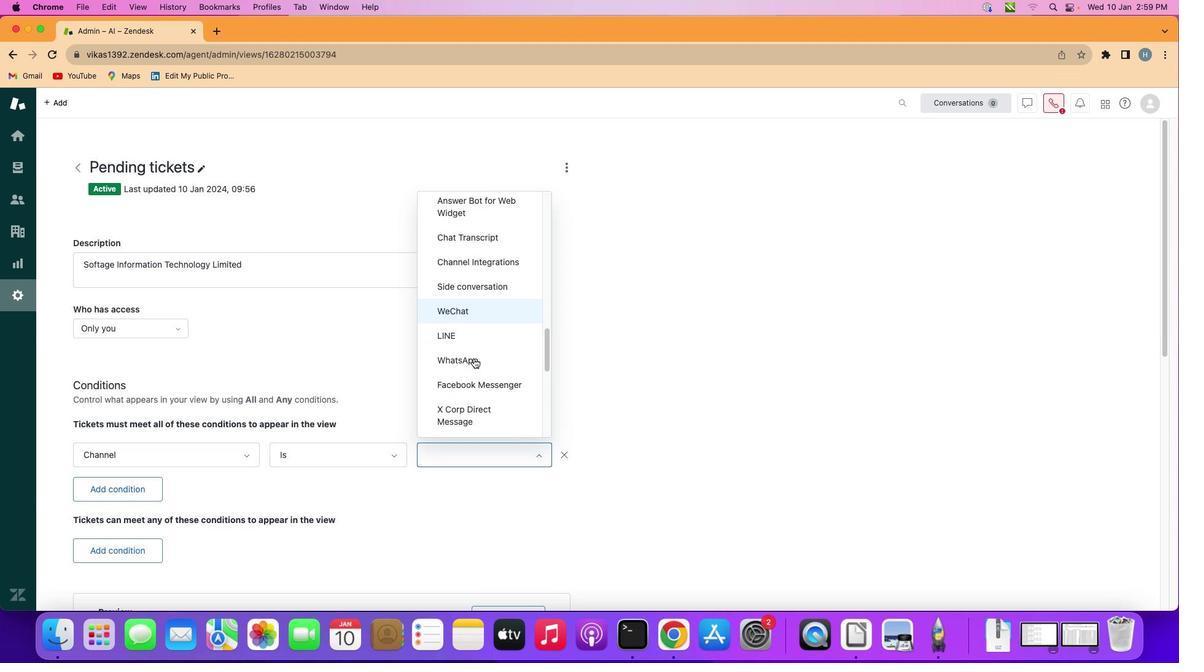 
Action: Mouse scrolled (473, 358) with delta (0, 0)
Screenshot: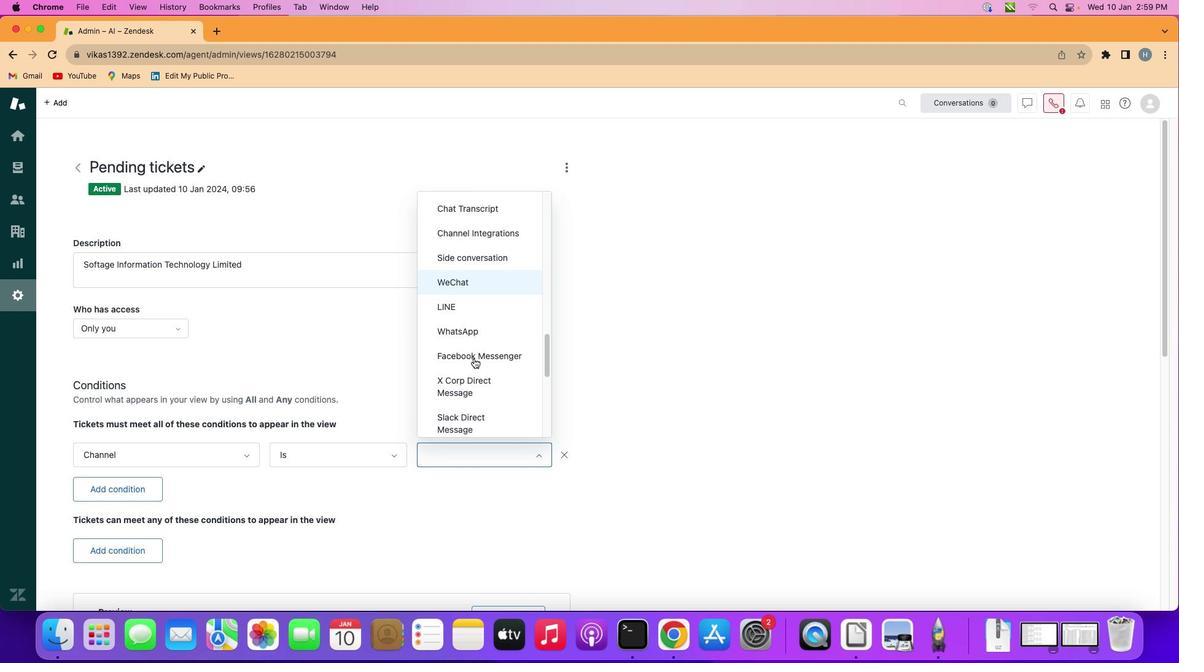 
Action: Mouse moved to (474, 359)
Screenshot: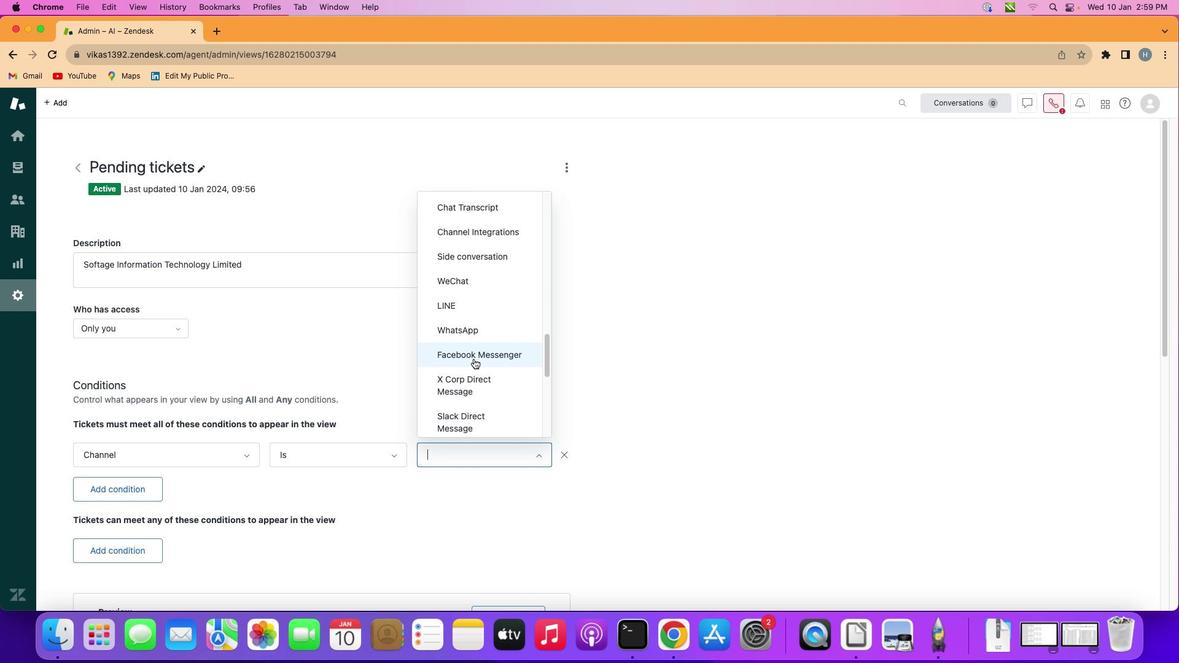 
Action: Mouse scrolled (474, 359) with delta (0, 0)
Screenshot: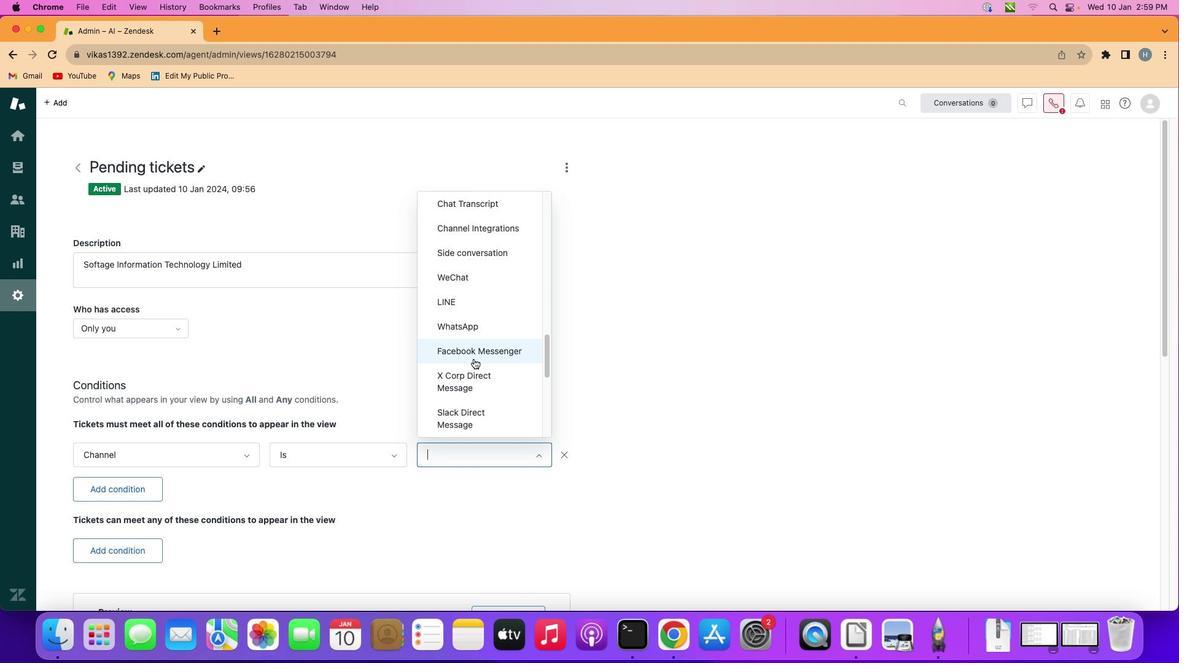 
Action: Mouse scrolled (474, 359) with delta (0, 0)
Screenshot: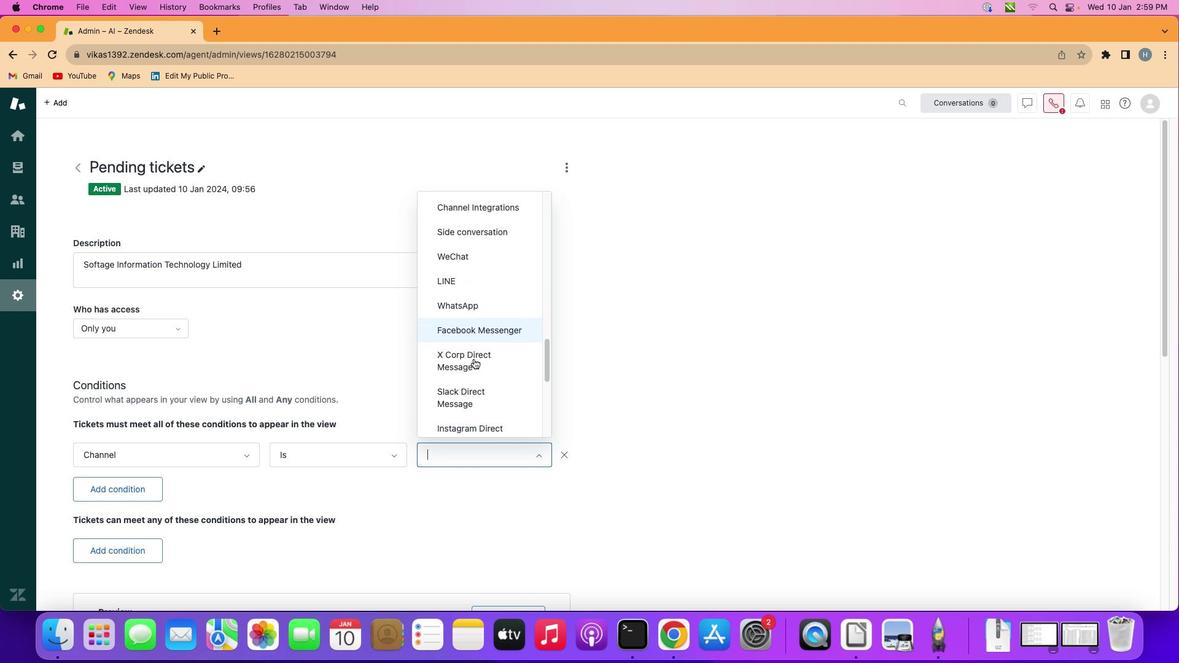 
Action: Mouse scrolled (474, 359) with delta (0, 0)
Screenshot: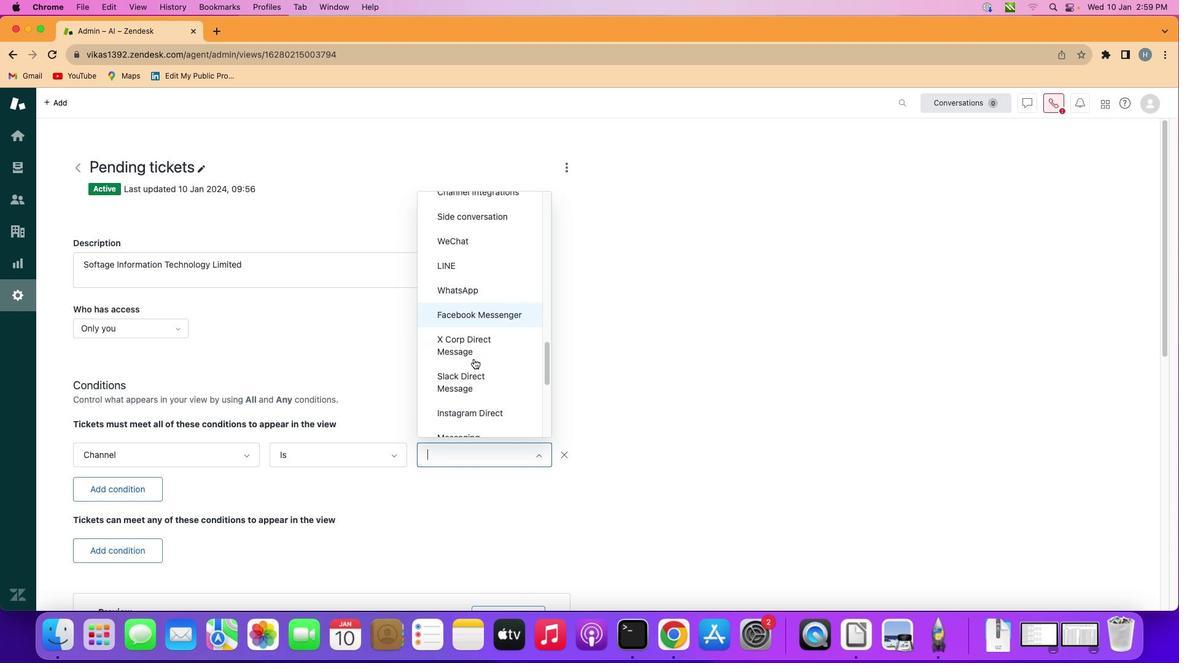
Action: Mouse scrolled (474, 359) with delta (0, 0)
Screenshot: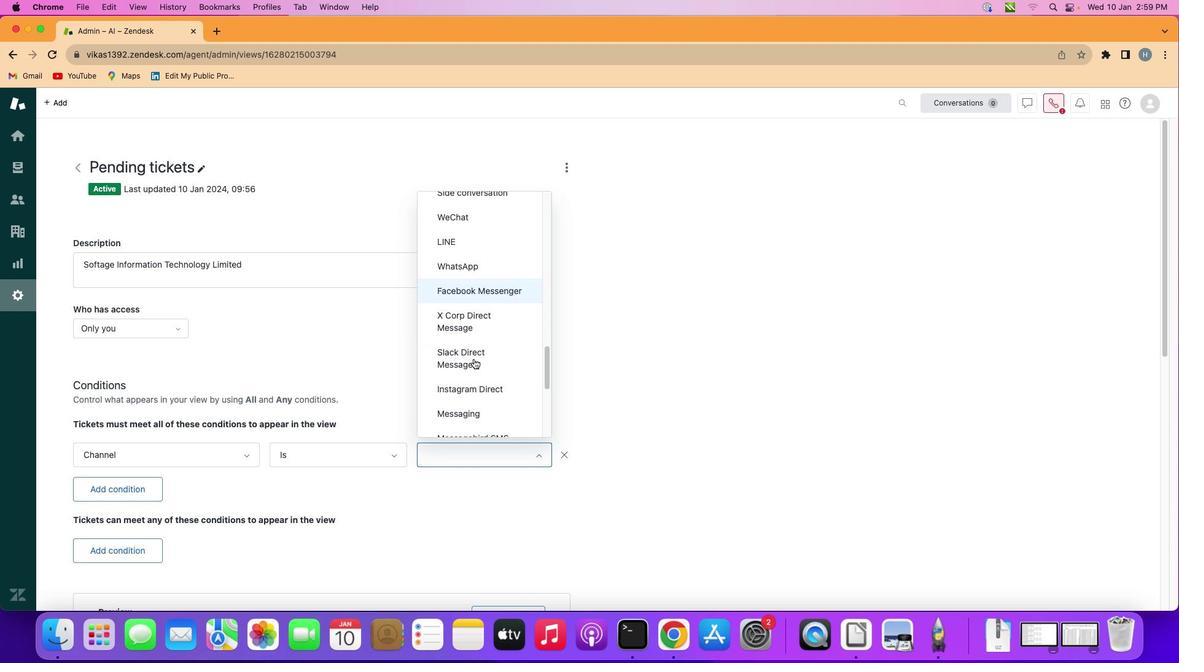 
Action: Mouse scrolled (474, 359) with delta (0, 0)
Screenshot: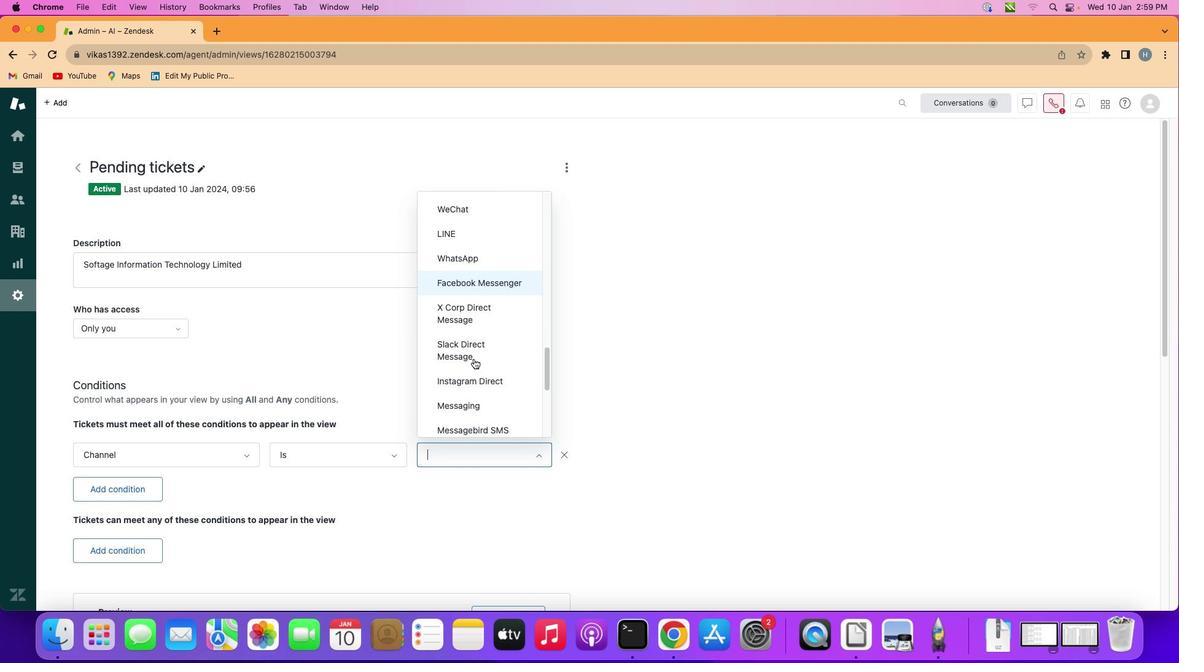 
Action: Mouse scrolled (474, 359) with delta (0, 0)
Screenshot: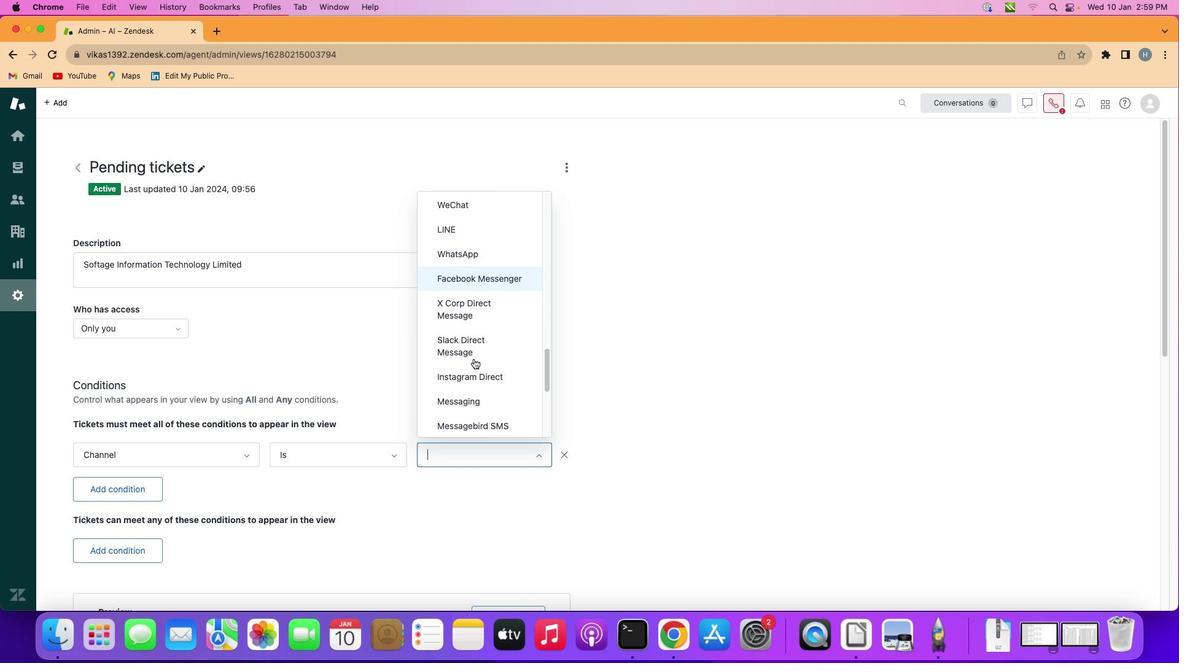 
Action: Mouse moved to (474, 375)
Screenshot: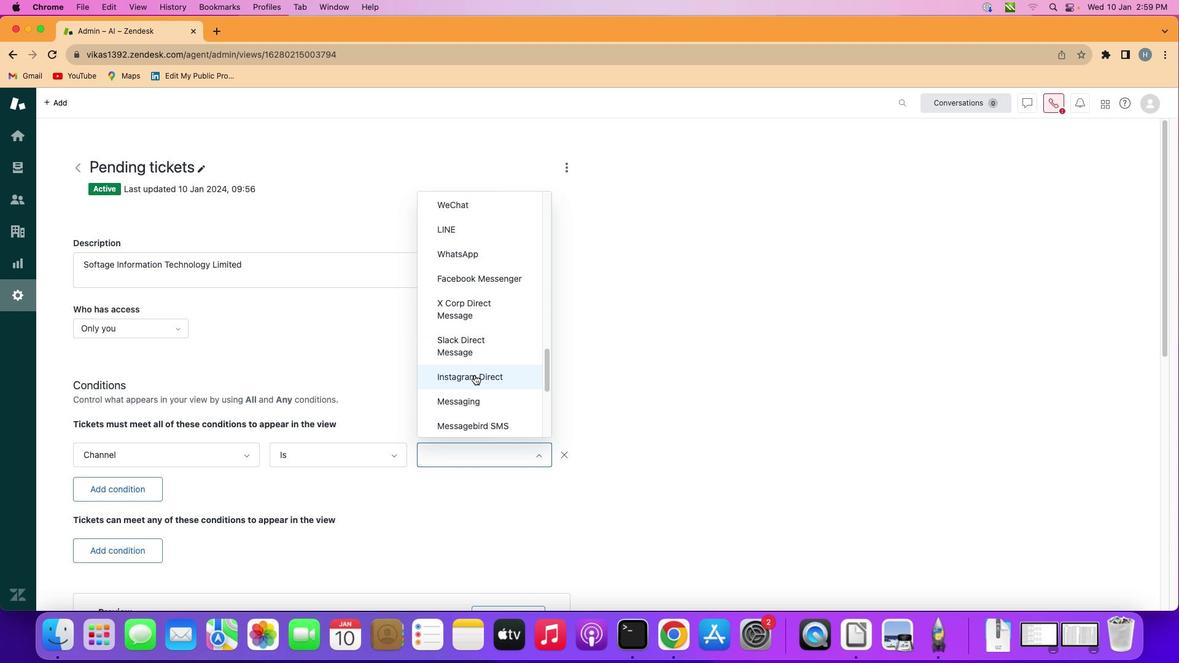 
Action: Mouse pressed left at (474, 375)
Screenshot: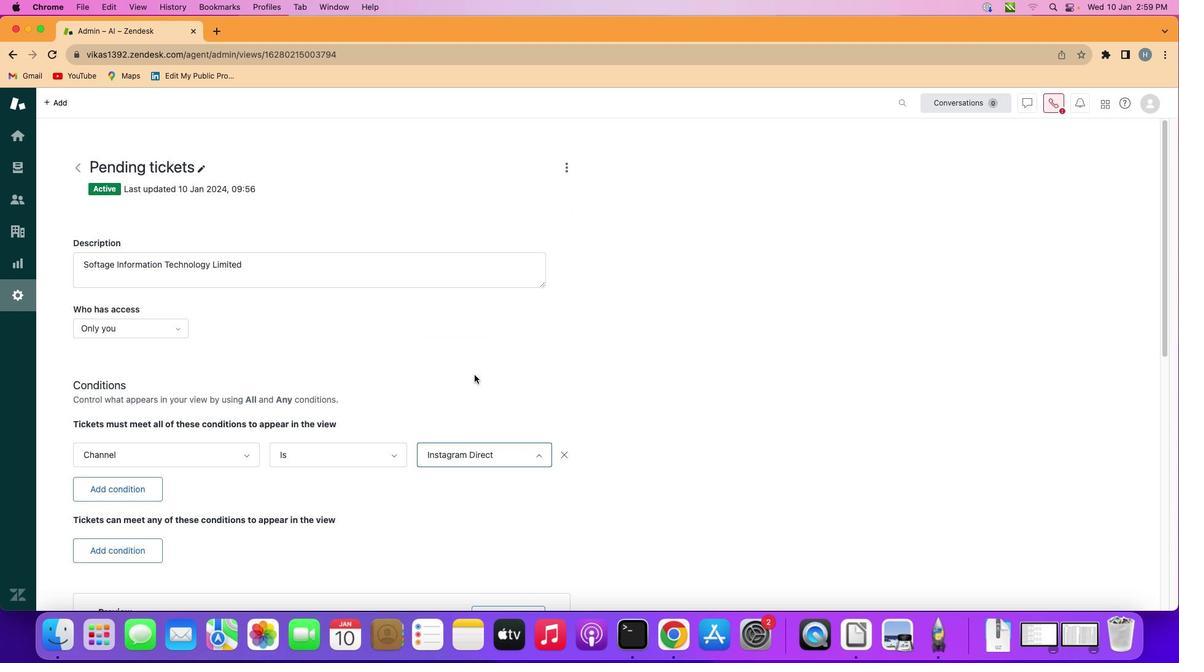 
Action: Mouse moved to (472, 374)
Screenshot: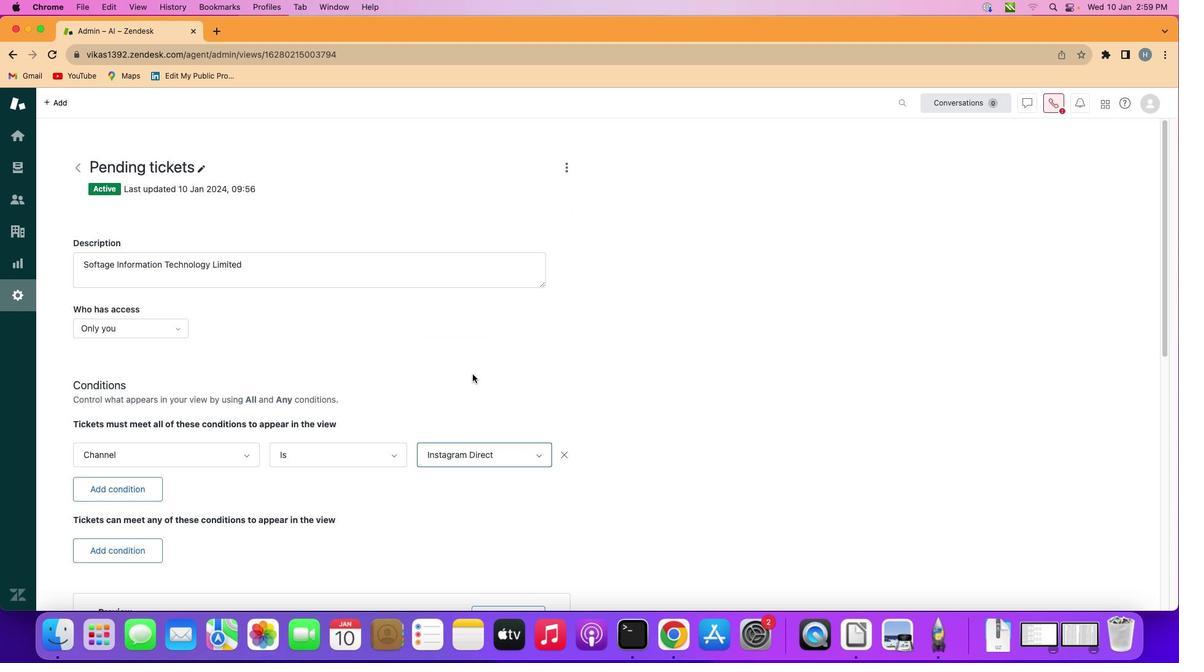
